 Task: Look for space in Falkenhagener Feld, Germany from 4th June, 2023 to 8th June, 2023 for 2 adults in price range Rs.8000 to Rs.16000. Place can be private room with 1  bedroom having 1 bed and 1 bathroom. Property type can be house, flat, guest house, hotel. Booking option can be shelf check-in. Required host language is English.
Action: Mouse moved to (485, 122)
Screenshot: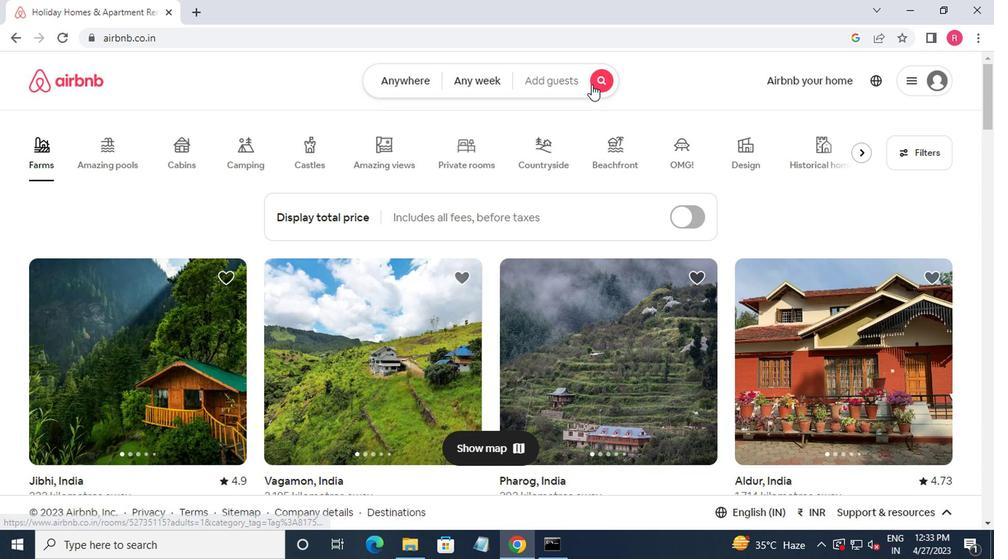 
Action: Mouse pressed left at (485, 122)
Screenshot: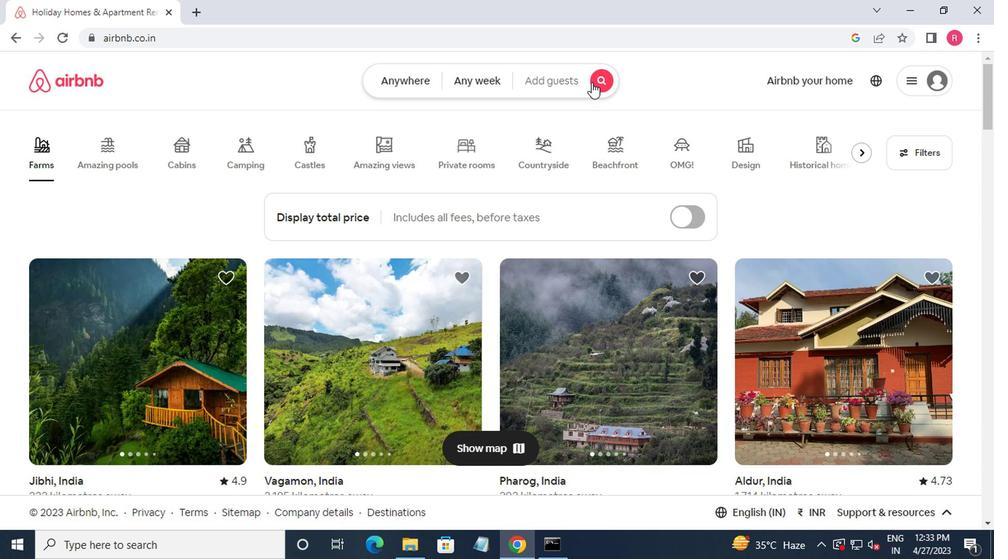 
Action: Key pressed falkenhage
Screenshot: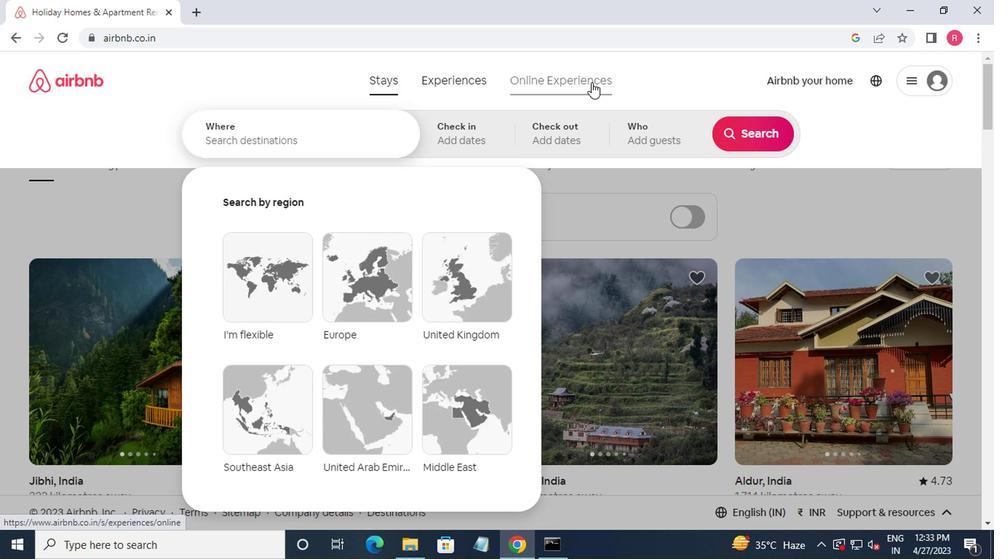 
Action: Mouse moved to (318, 164)
Screenshot: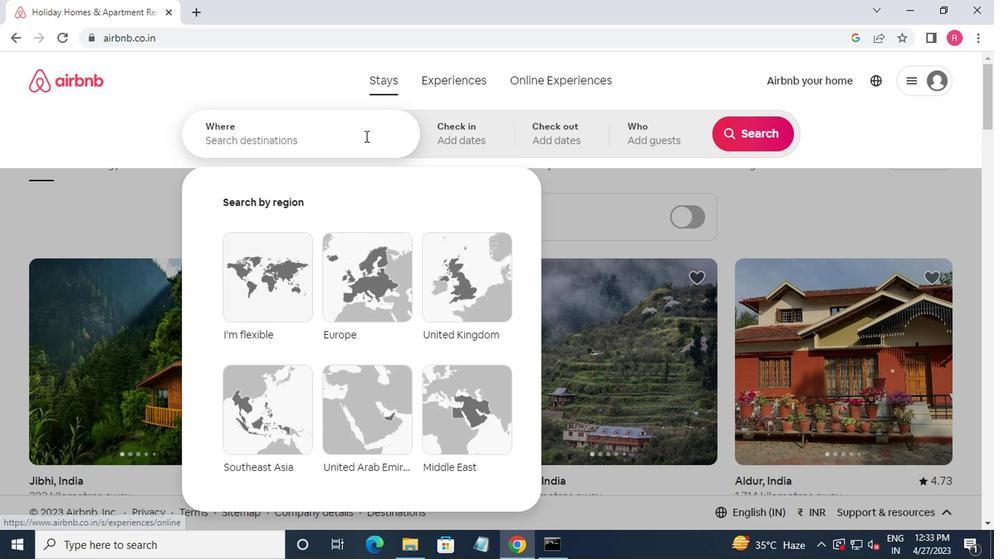 
Action: Mouse pressed left at (318, 164)
Screenshot: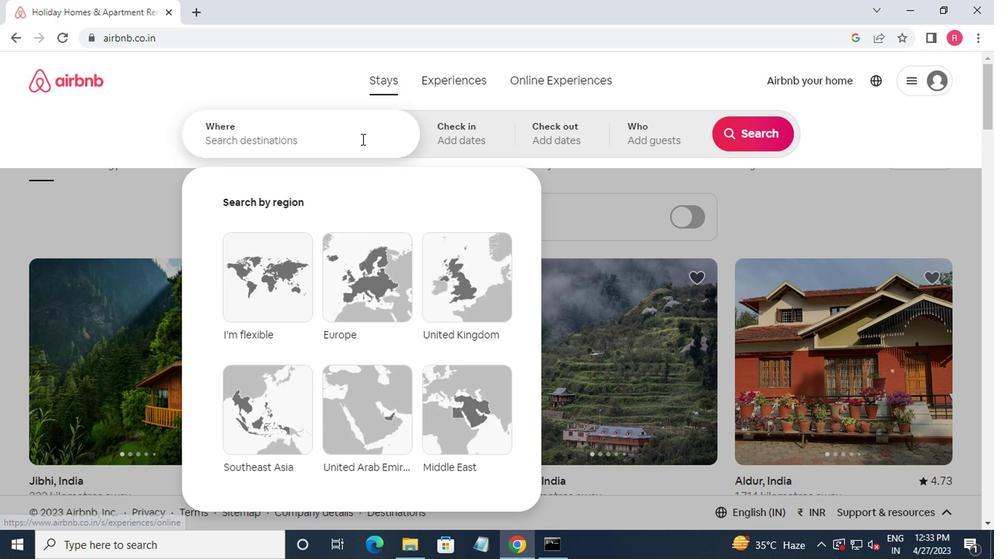 
Action: Mouse moved to (335, 152)
Screenshot: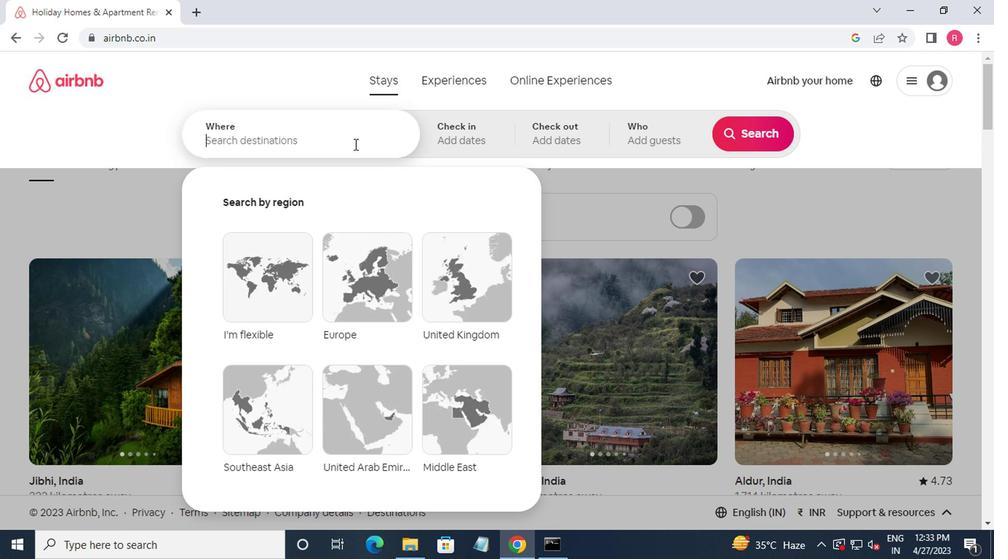 
Action: Key pressed falkenhager<Key.backspace>ner,<Key.backspace><Key.space>frlf<Key.backspace>d<Key.backspace><Key.backspace><Key.backspace>eld,ger,<Key.backspace>mant<Key.backspace>y<Key.enter>
Screenshot: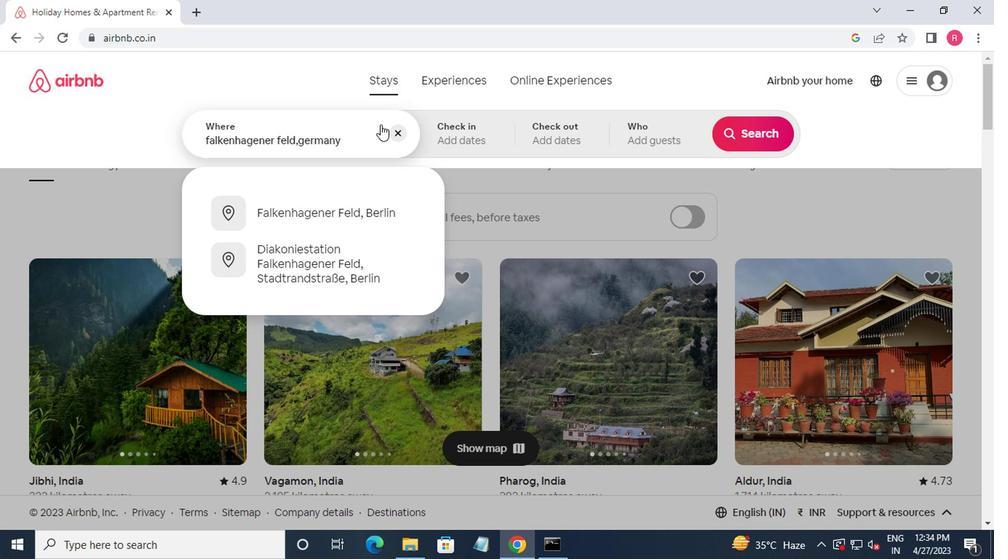 
Action: Mouse moved to (584, 246)
Screenshot: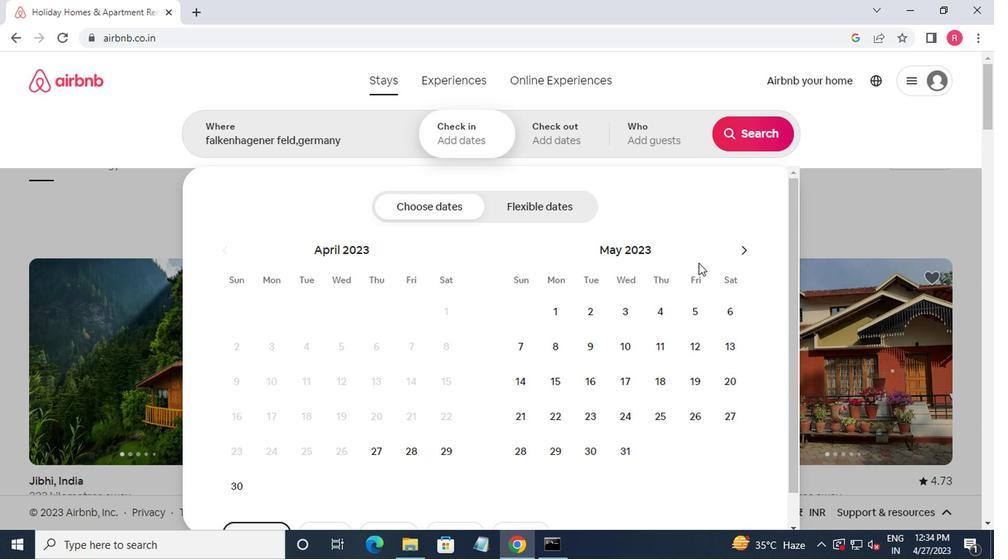 
Action: Mouse pressed left at (584, 246)
Screenshot: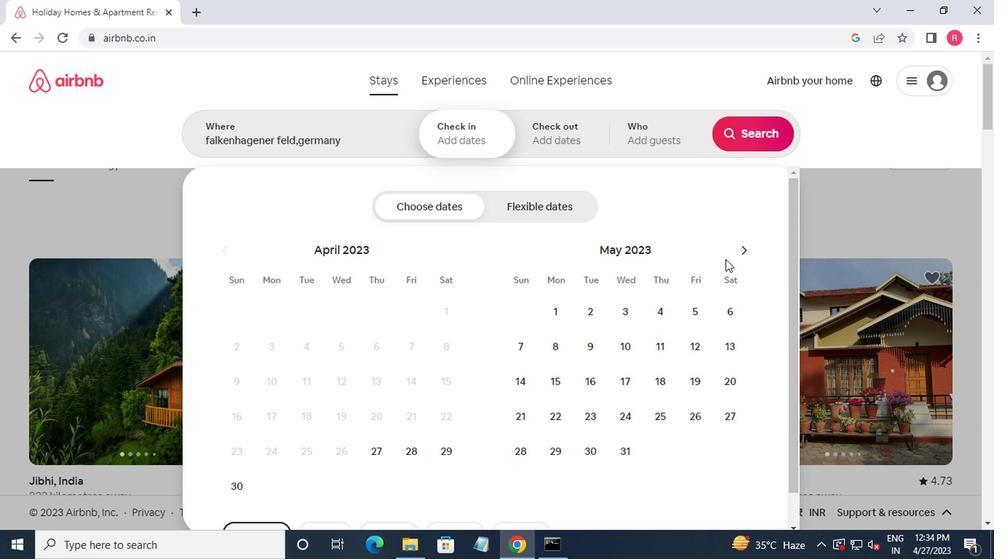 
Action: Mouse moved to (590, 245)
Screenshot: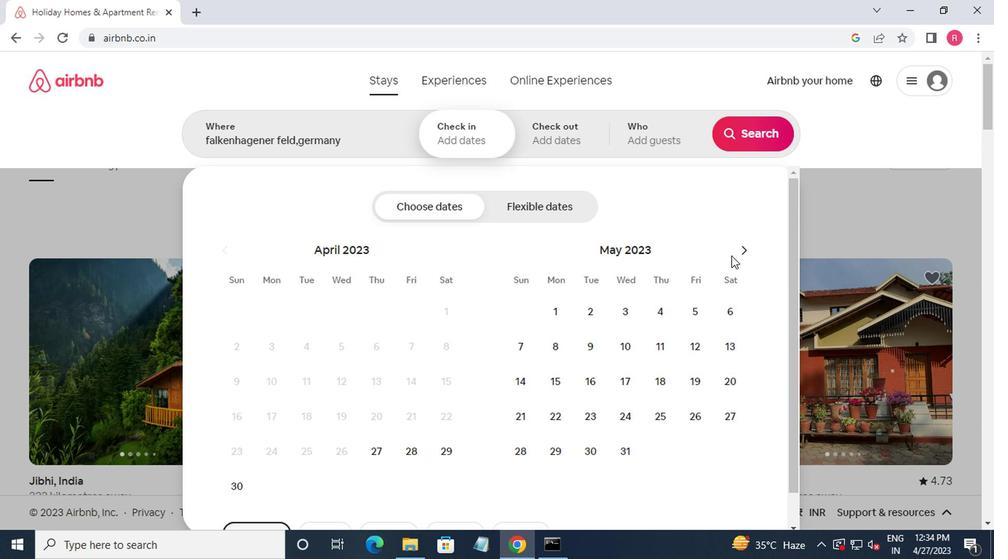 
Action: Mouse pressed left at (590, 245)
Screenshot: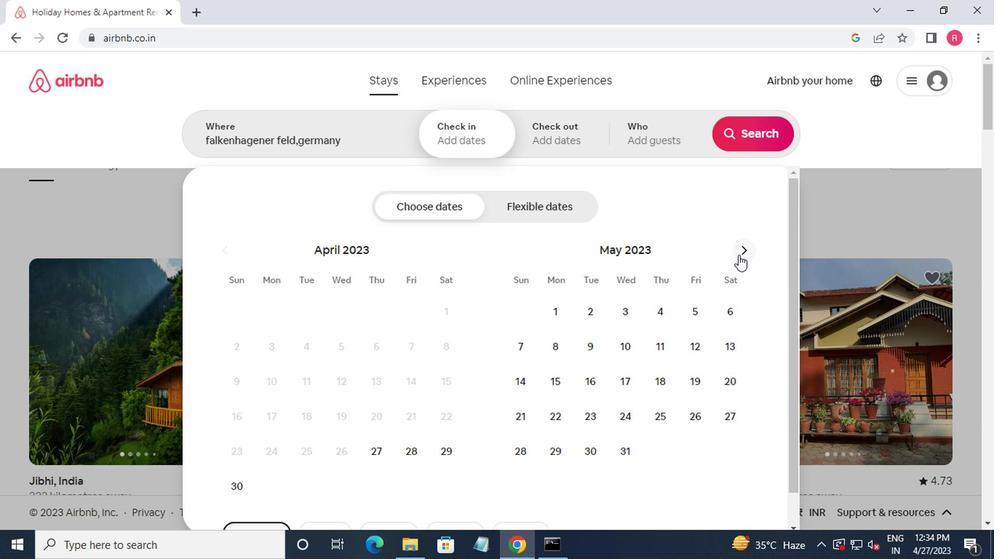 
Action: Mouse moved to (551, 283)
Screenshot: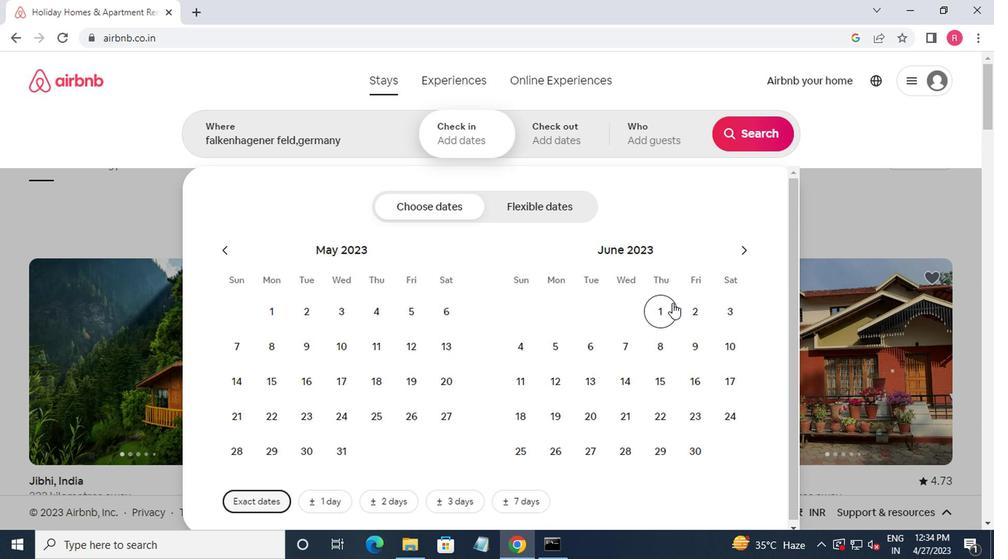 
Action: Mouse pressed left at (551, 283)
Screenshot: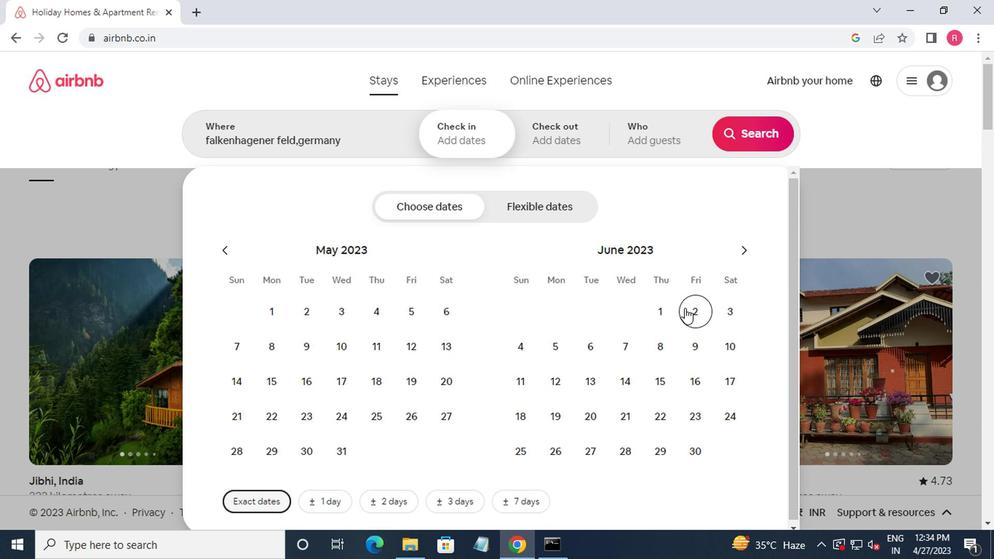 
Action: Mouse moved to (531, 307)
Screenshot: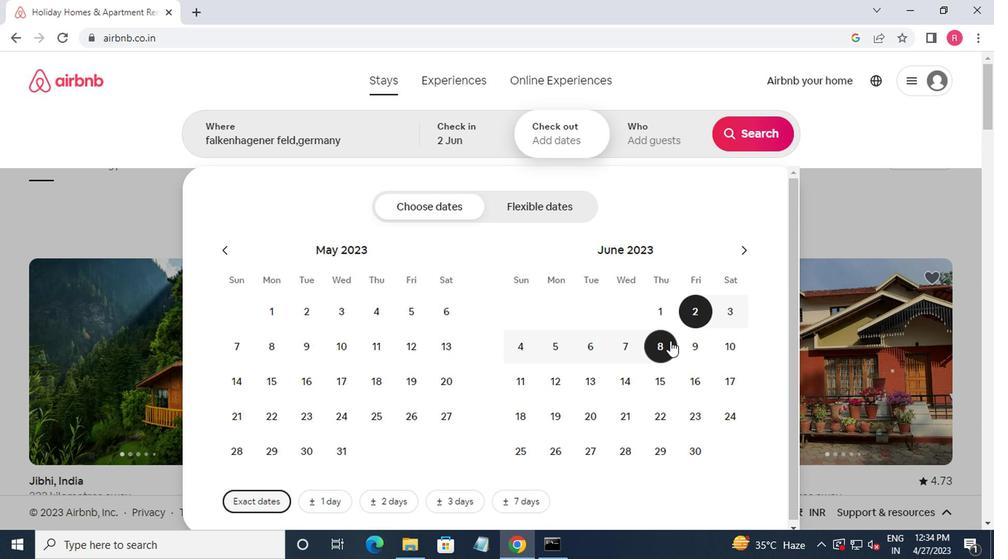 
Action: Mouse pressed left at (531, 307)
Screenshot: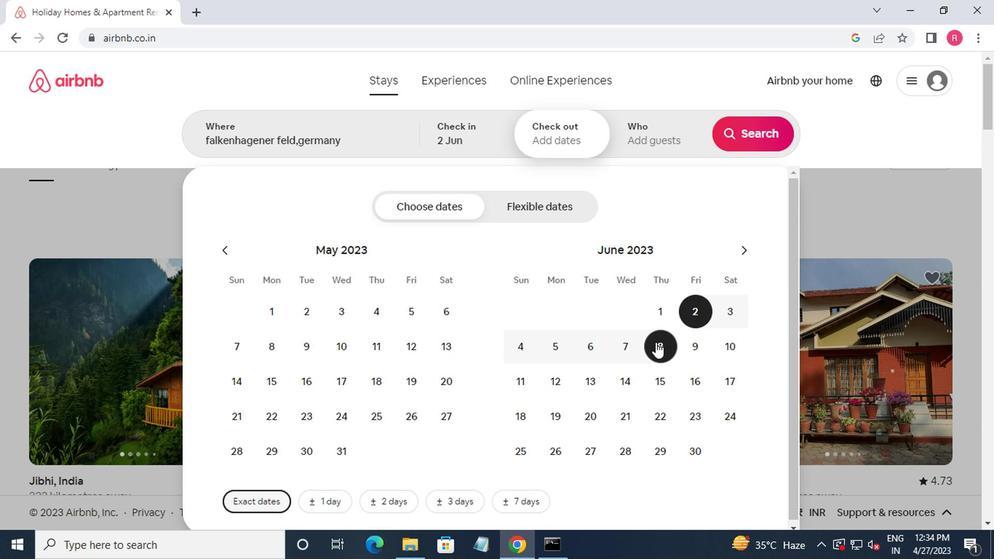 
Action: Mouse moved to (524, 167)
Screenshot: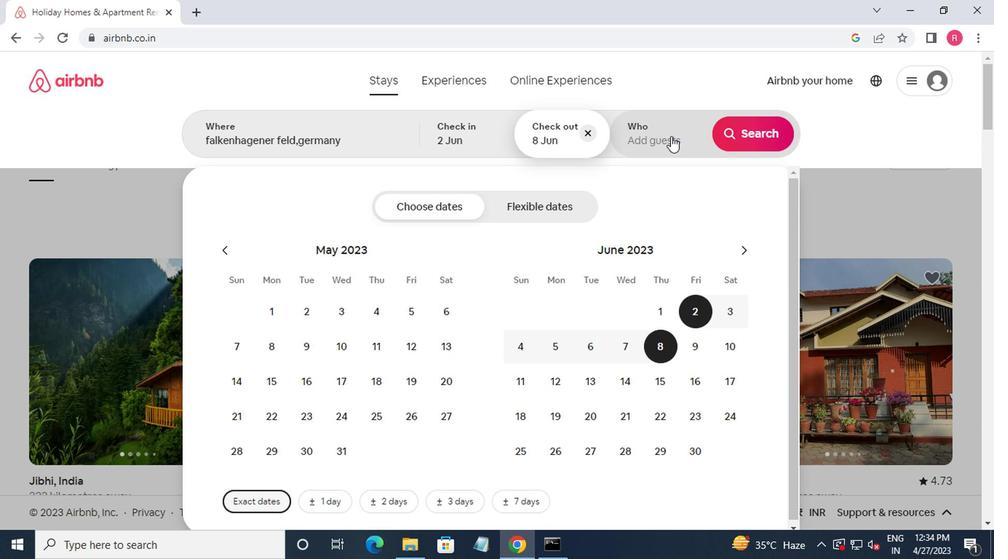
Action: Mouse pressed left at (524, 167)
Screenshot: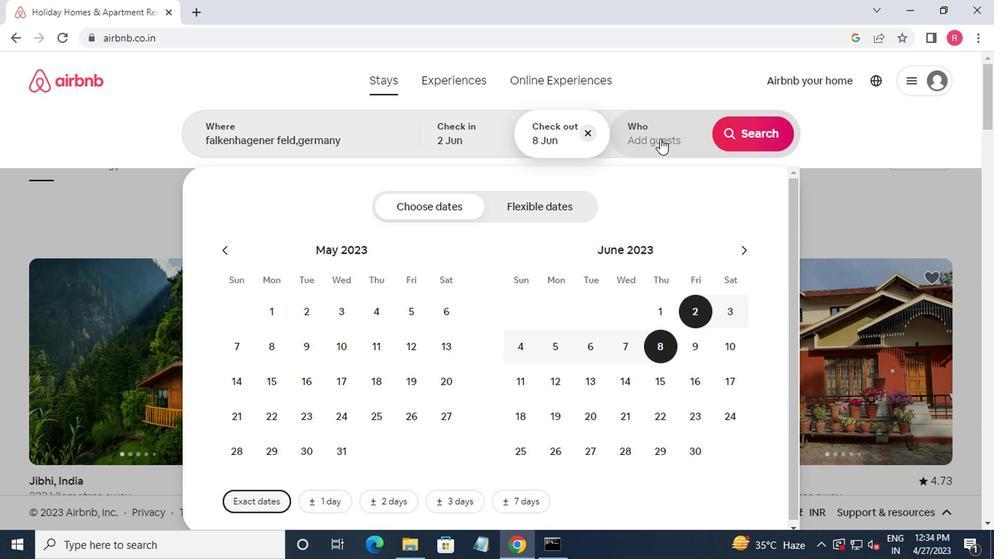 
Action: Mouse moved to (596, 216)
Screenshot: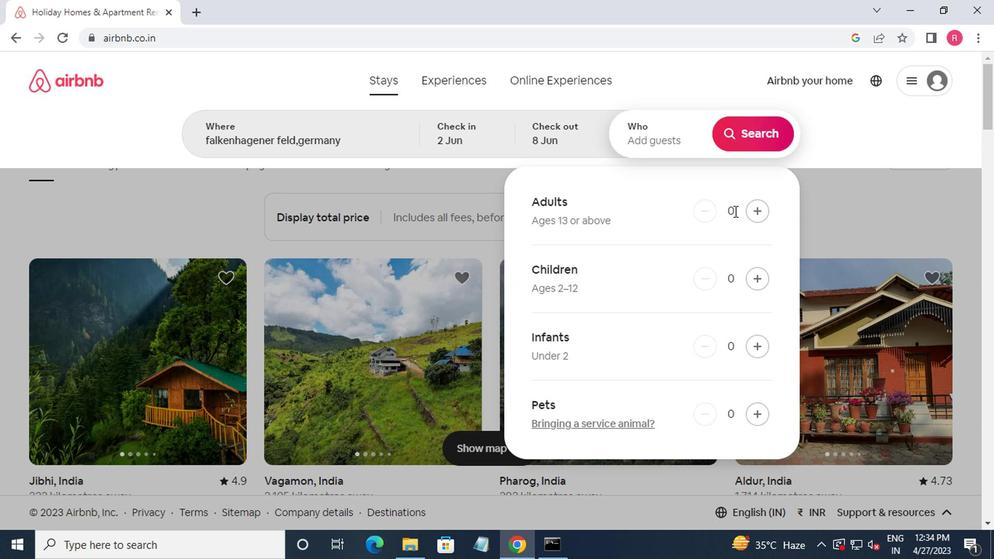 
Action: Mouse pressed left at (596, 216)
Screenshot: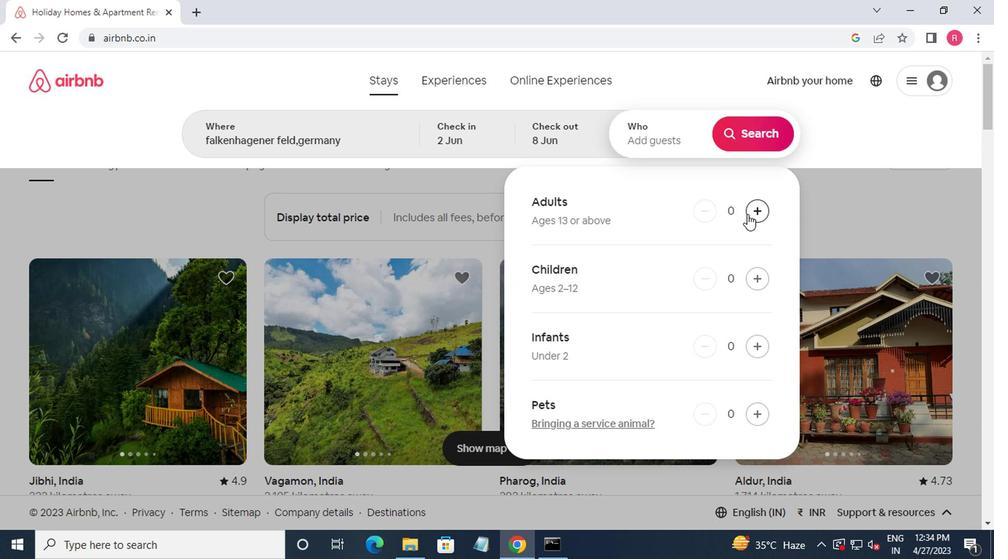 
Action: Mouse pressed left at (596, 216)
Screenshot: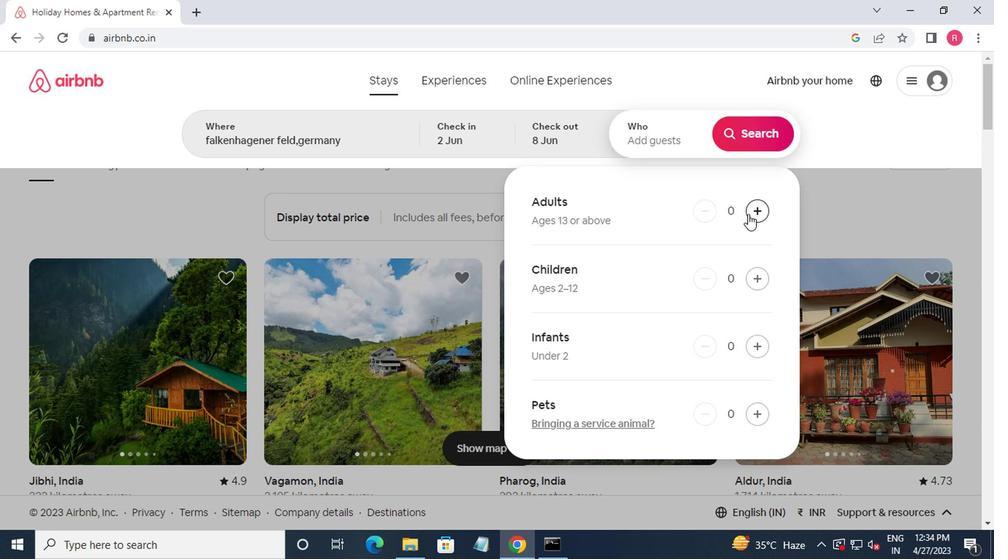 
Action: Mouse moved to (592, 161)
Screenshot: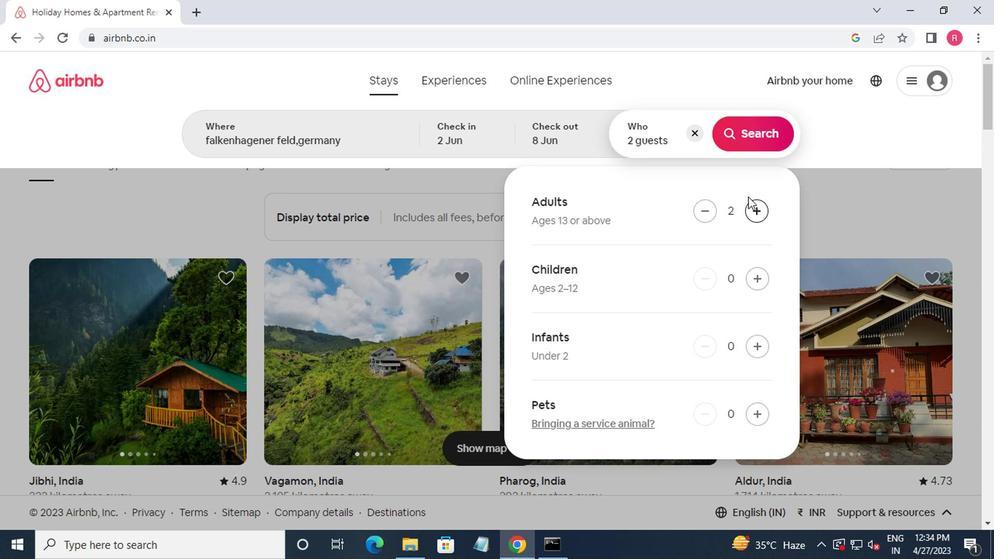 
Action: Mouse pressed left at (592, 161)
Screenshot: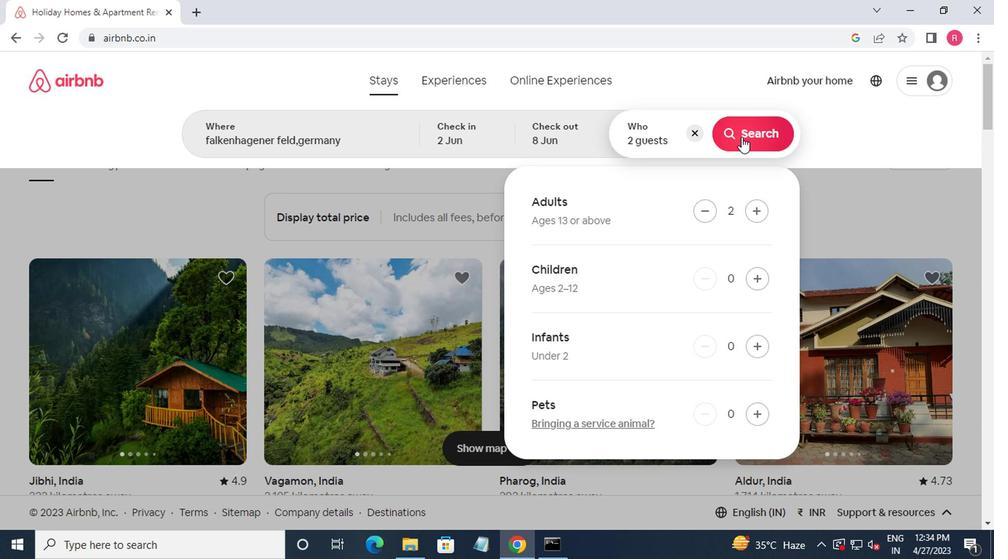 
Action: Mouse moved to (729, 162)
Screenshot: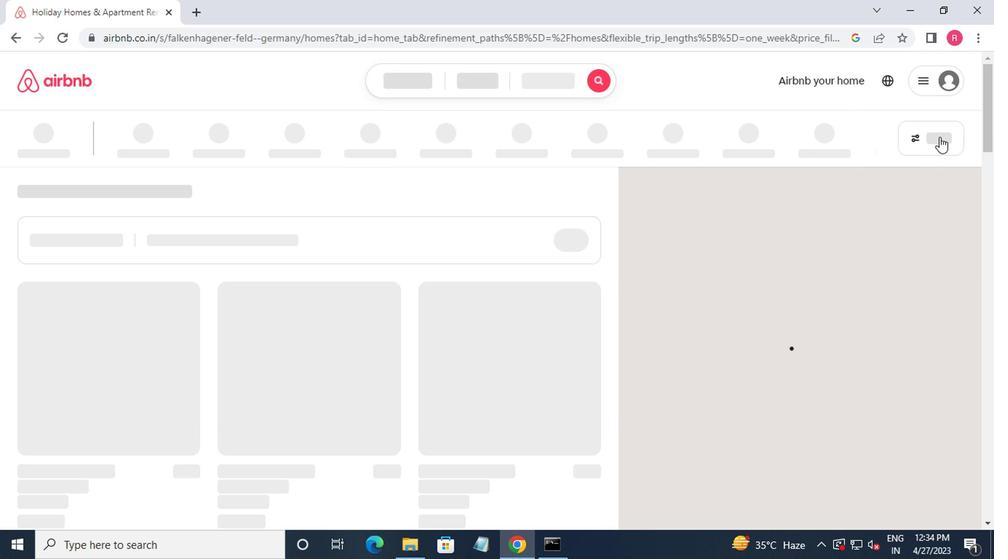 
Action: Mouse pressed left at (729, 162)
Screenshot: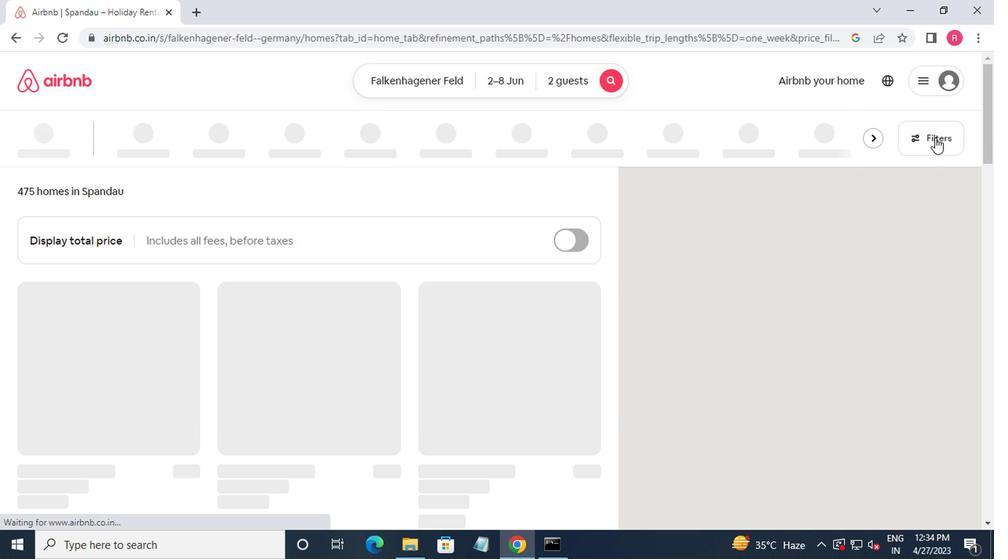 
Action: Mouse moved to (304, 299)
Screenshot: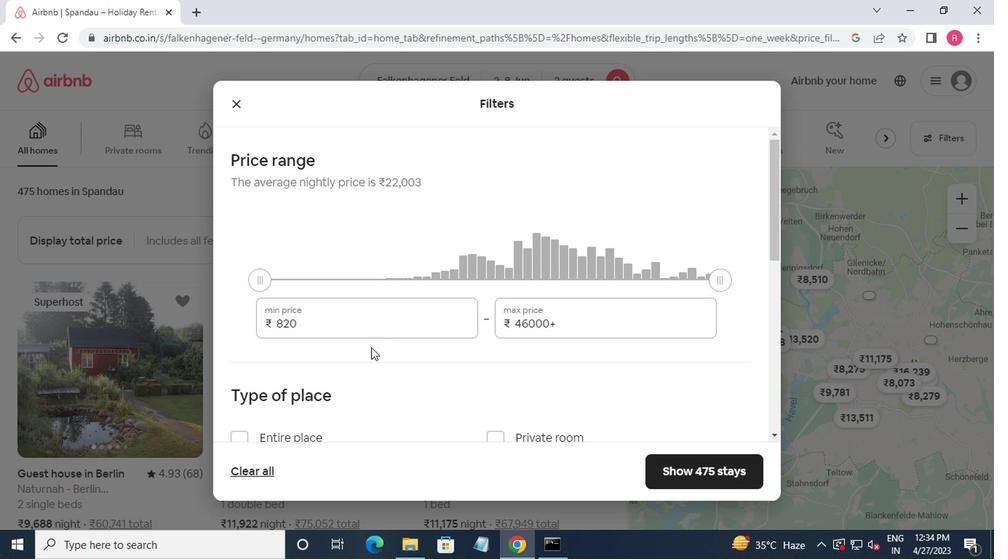 
Action: Mouse pressed left at (304, 299)
Screenshot: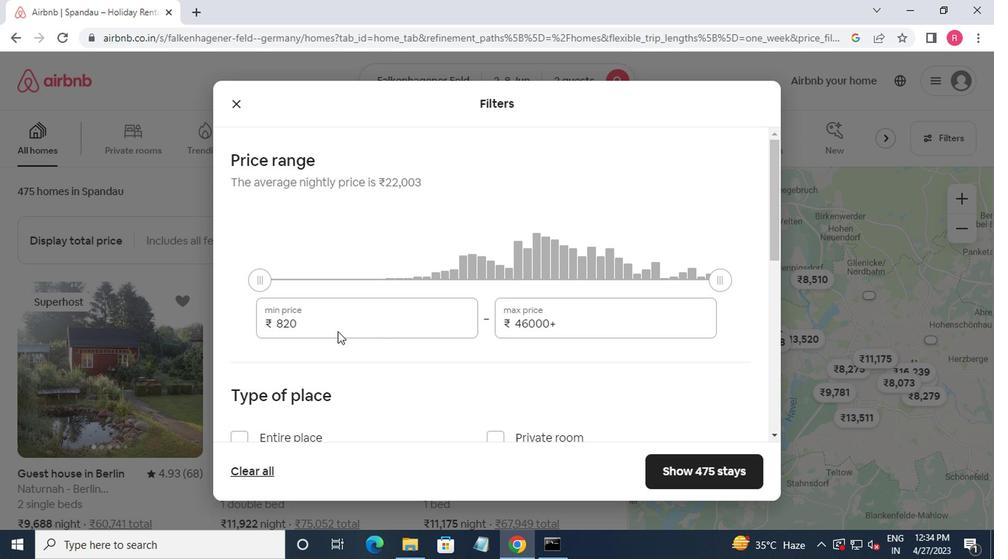 
Action: Mouse moved to (368, 260)
Screenshot: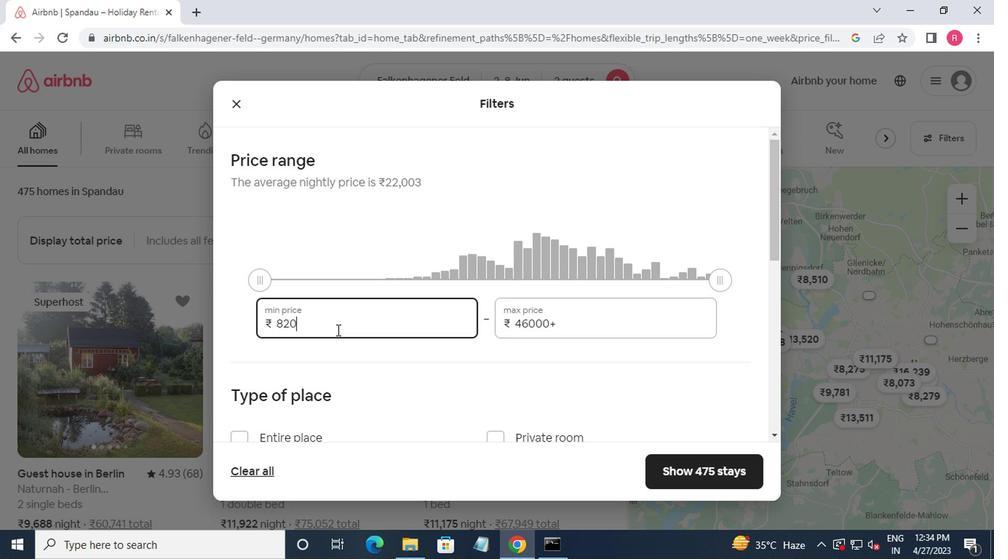 
Action: Key pressed <Key.backspace><Key.backspace>000<Key.tab>16000
Screenshot: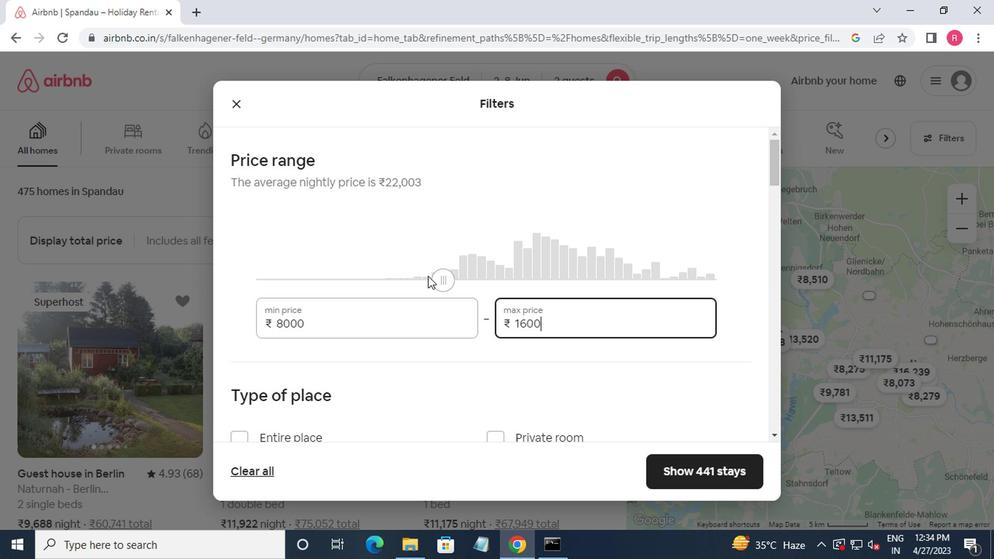 
Action: Mouse moved to (166, 97)
Screenshot: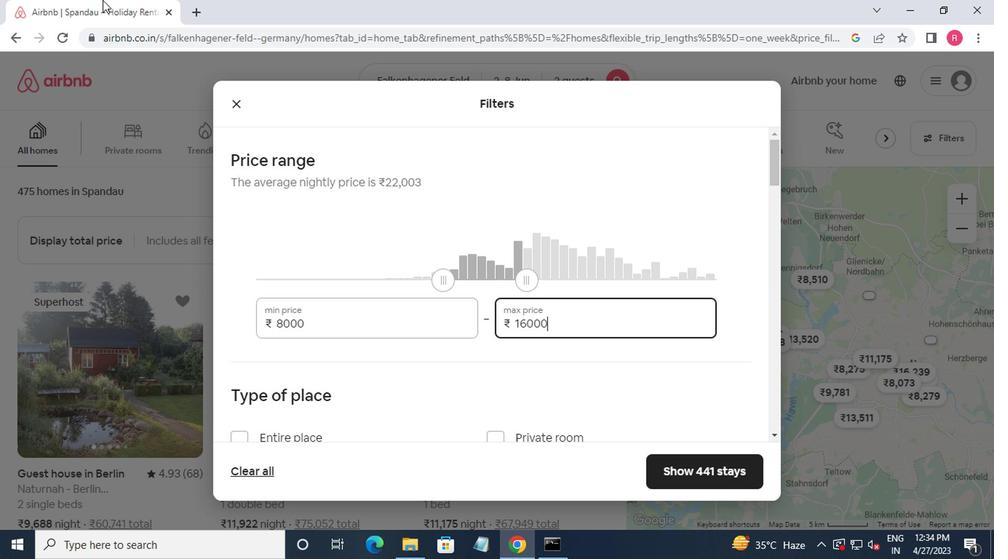 
Action: Mouse scrolled (166, 96) with delta (0, 0)
Screenshot: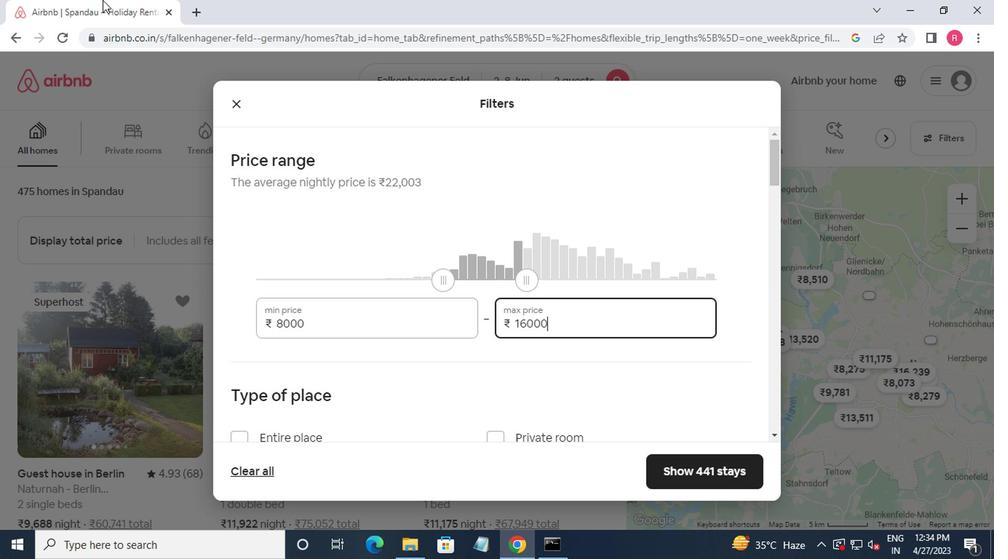 
Action: Mouse moved to (280, 244)
Screenshot: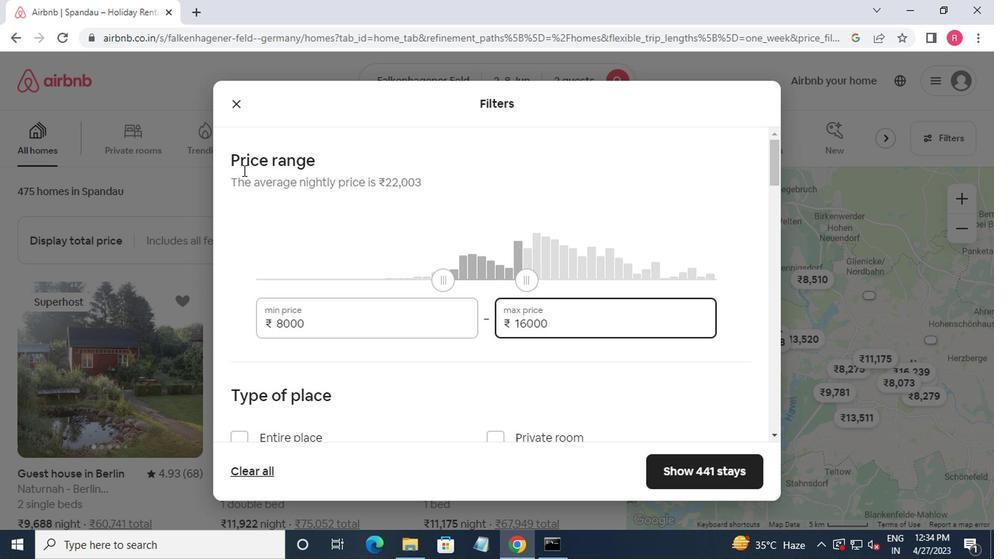 
Action: Mouse scrolled (280, 243) with delta (0, 0)
Screenshot: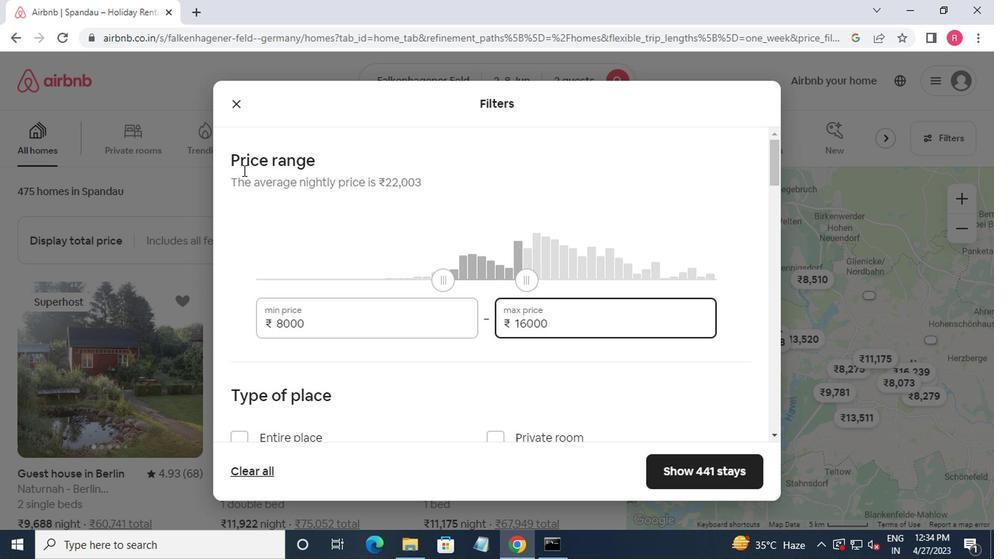 
Action: Mouse moved to (282, 245)
Screenshot: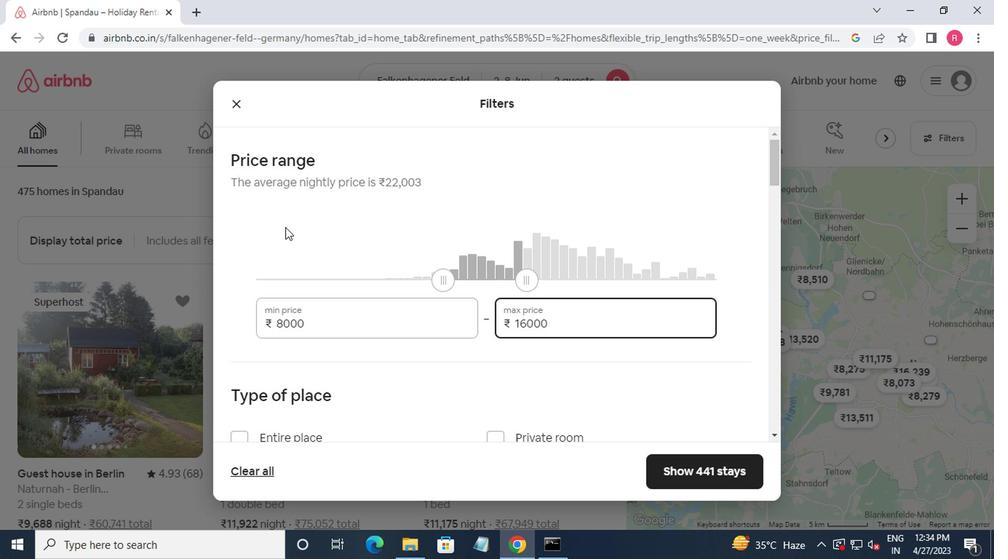 
Action: Mouse scrolled (282, 244) with delta (0, 0)
Screenshot: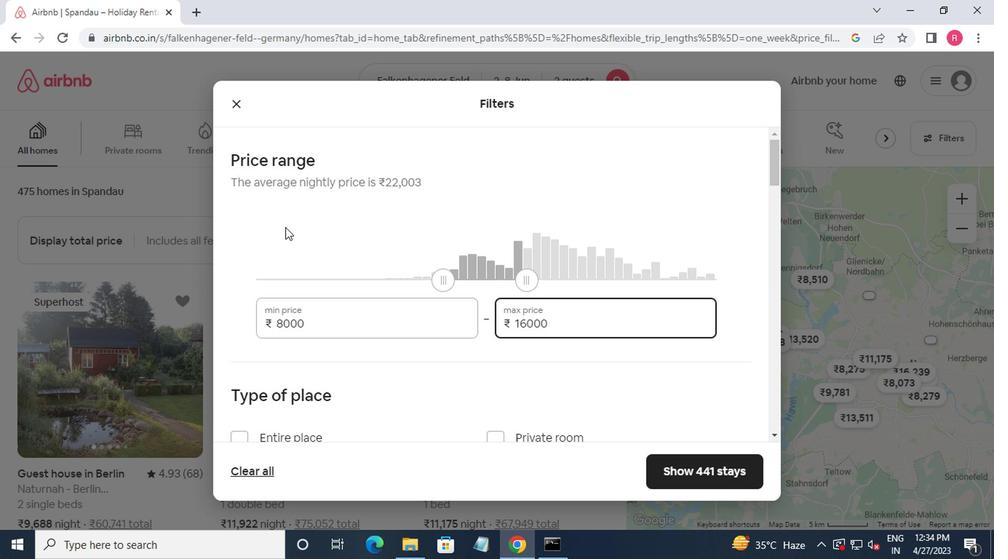
Action: Mouse scrolled (282, 244) with delta (0, 0)
Screenshot: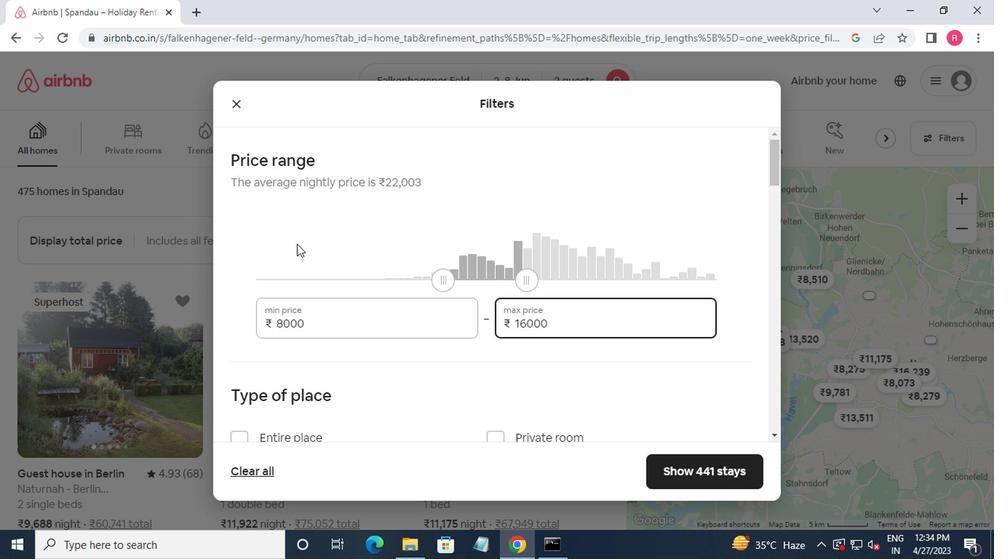 
Action: Mouse moved to (416, 225)
Screenshot: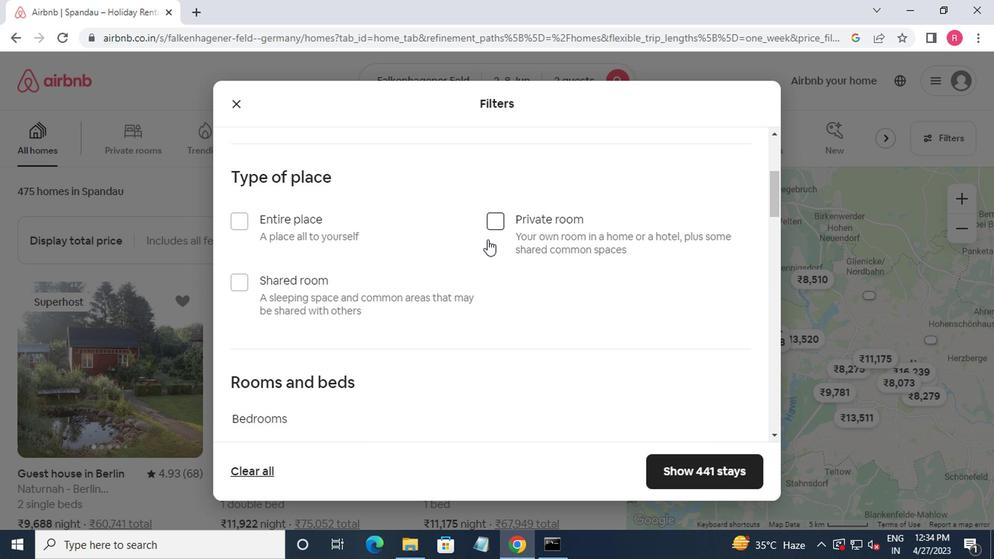 
Action: Mouse pressed left at (416, 225)
Screenshot: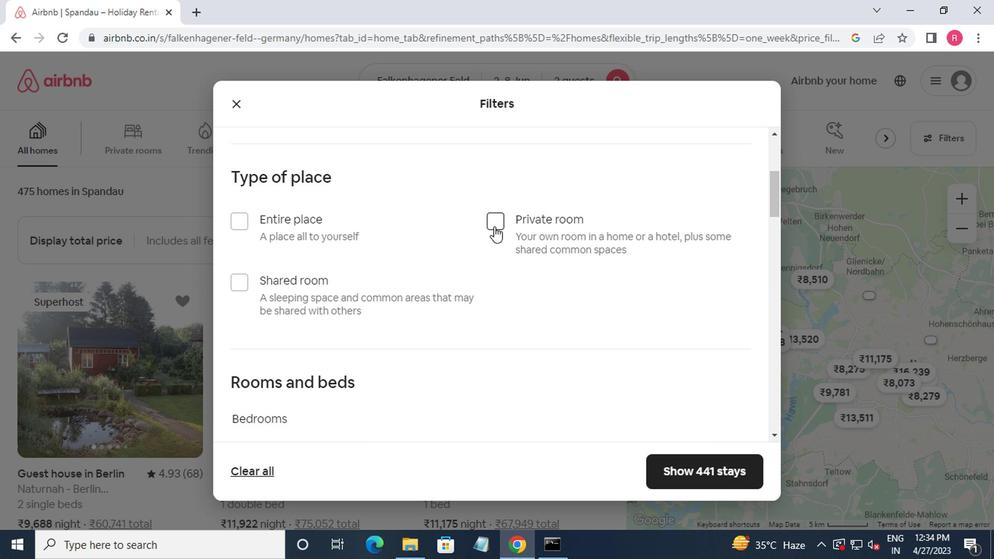 
Action: Mouse moved to (412, 226)
Screenshot: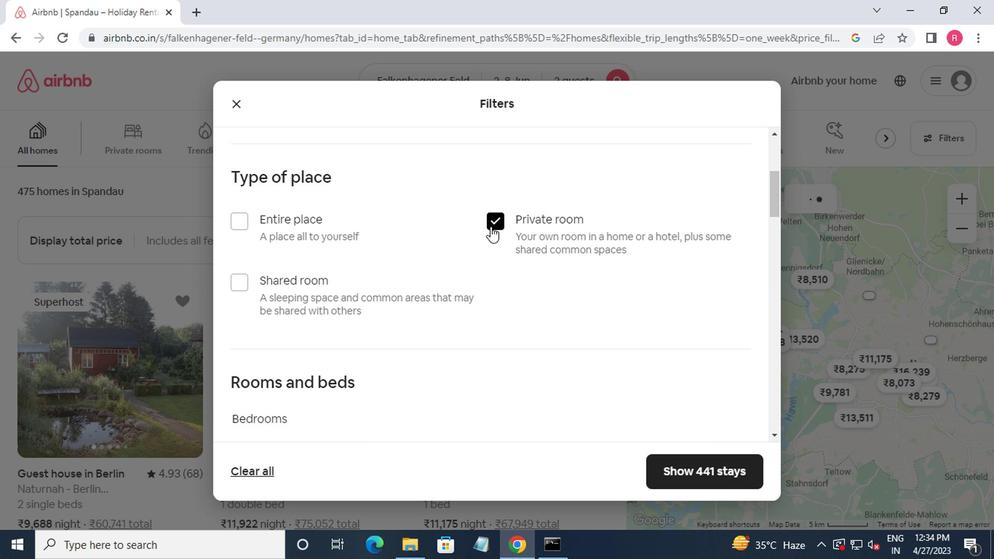 
Action: Mouse scrolled (412, 225) with delta (0, 0)
Screenshot: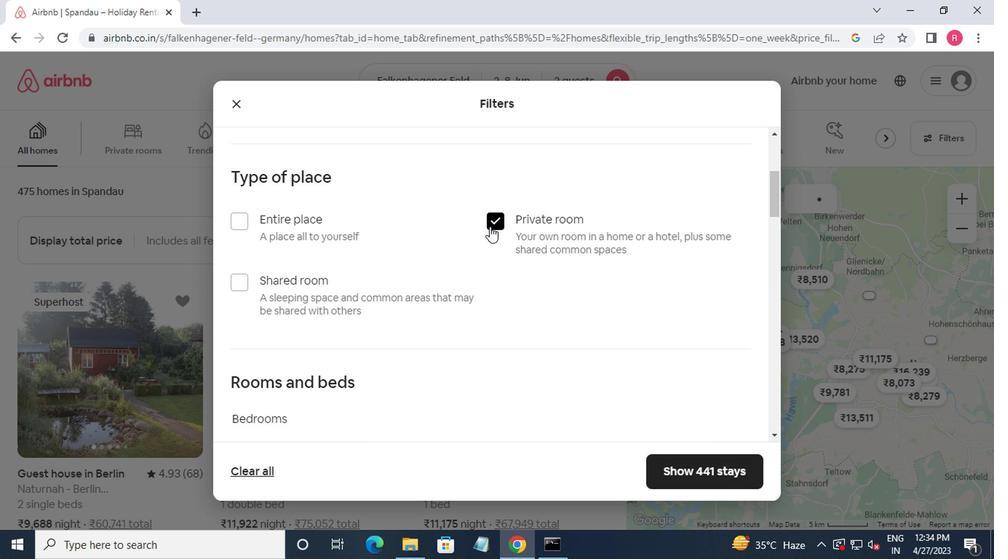 
Action: Mouse moved to (300, 336)
Screenshot: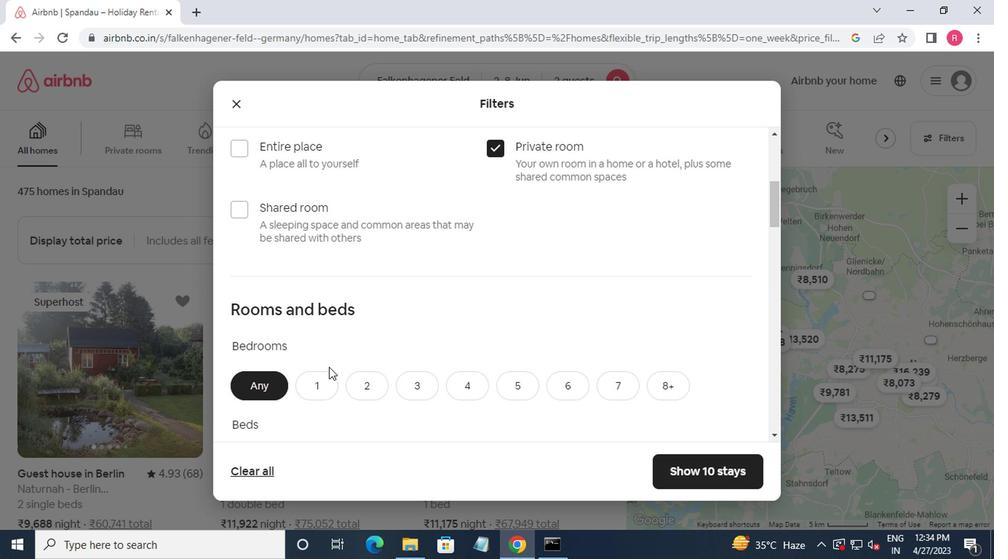 
Action: Mouse pressed left at (300, 336)
Screenshot: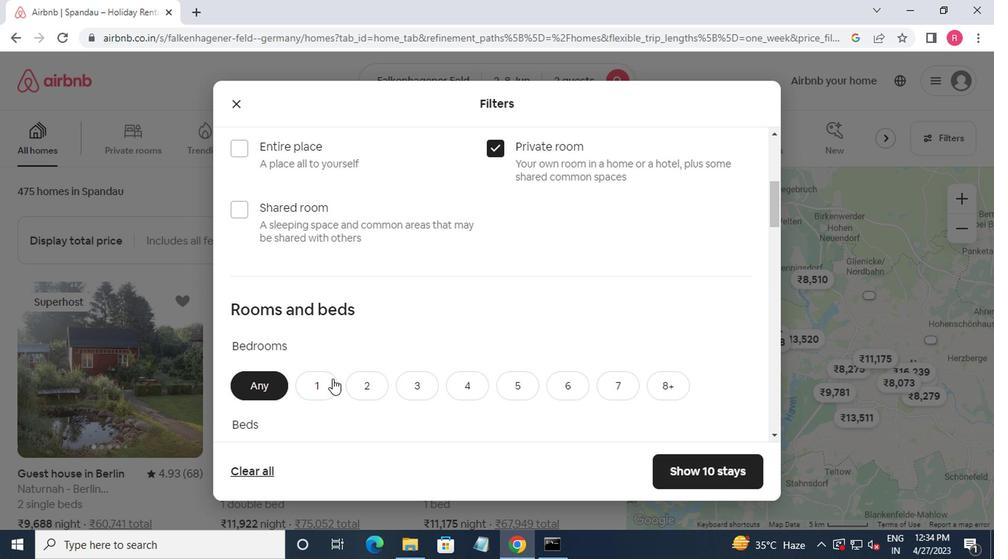 
Action: Mouse moved to (332, 308)
Screenshot: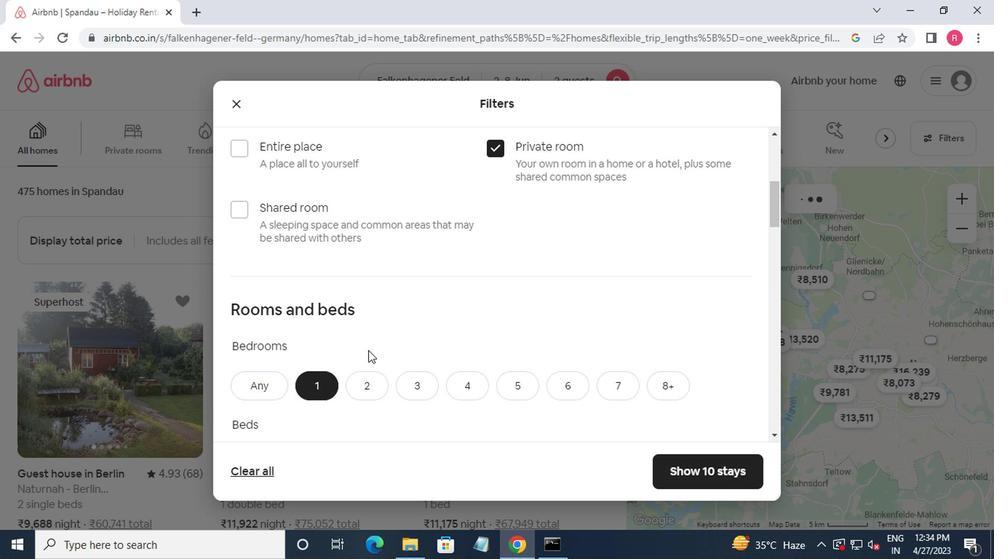 
Action: Mouse scrolled (332, 307) with delta (0, 0)
Screenshot: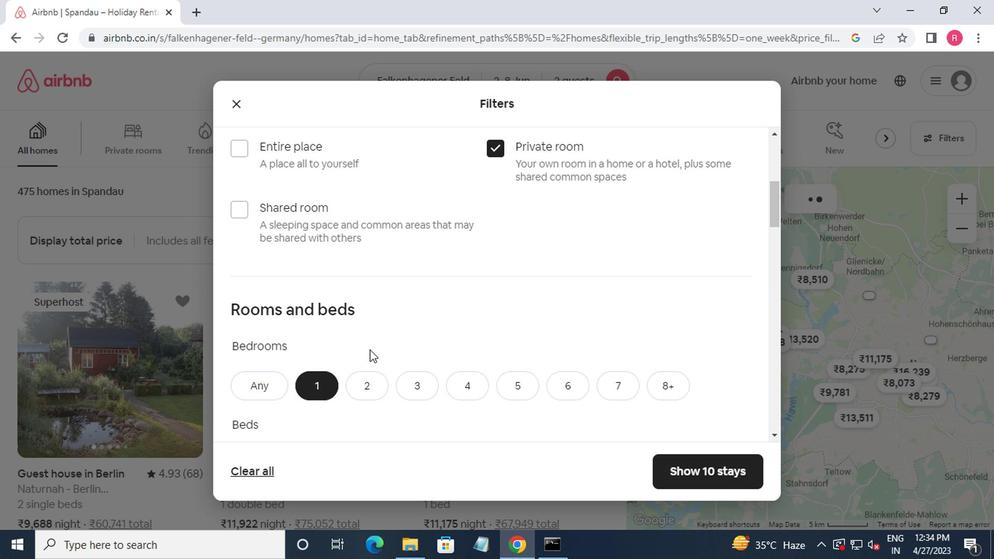 
Action: Mouse moved to (332, 308)
Screenshot: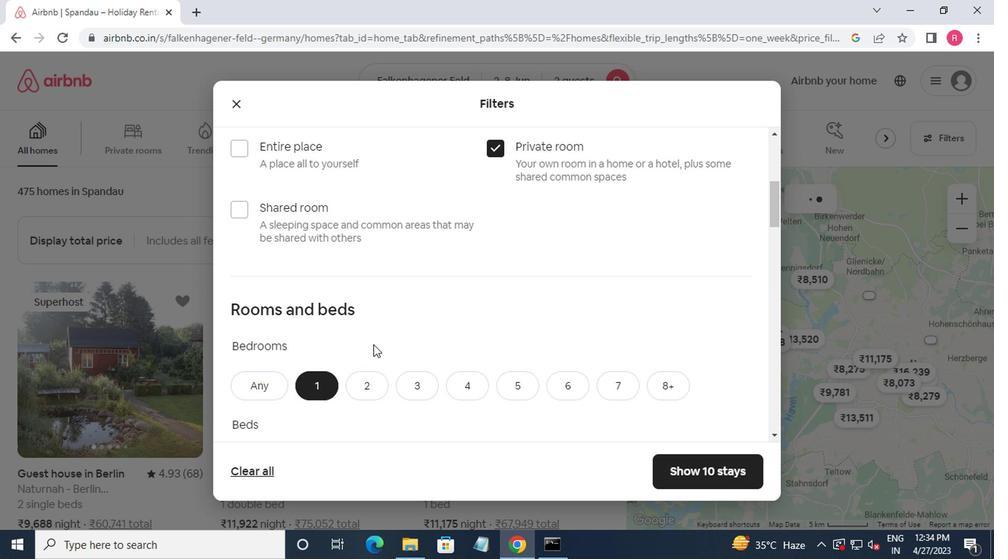 
Action: Mouse scrolled (332, 307) with delta (0, 0)
Screenshot: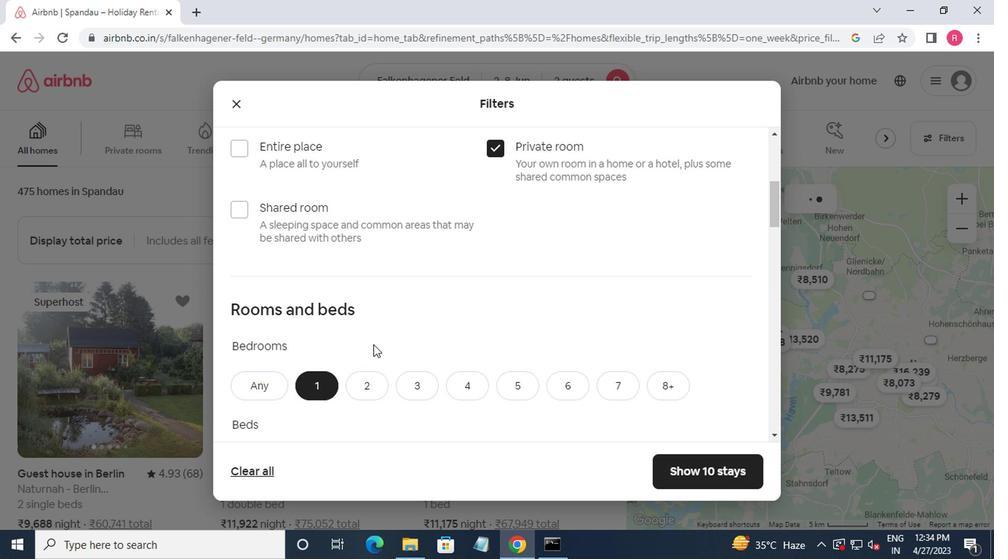 
Action: Mouse moved to (333, 309)
Screenshot: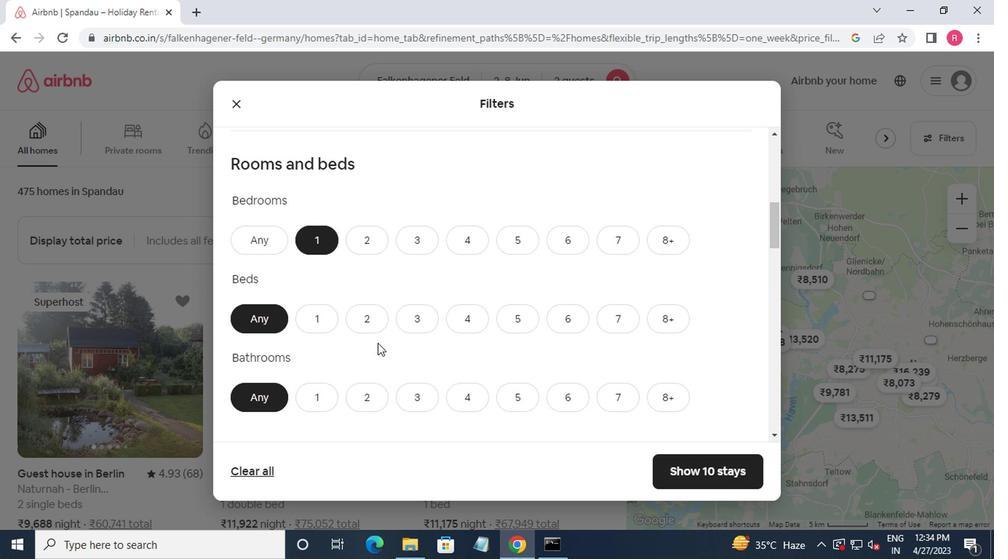 
Action: Mouse scrolled (333, 308) with delta (0, 0)
Screenshot: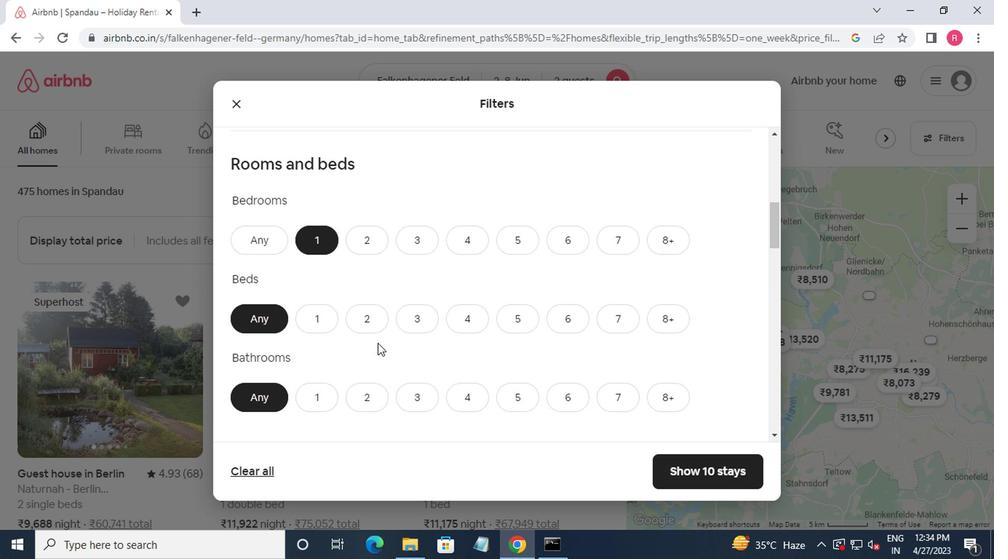 
Action: Mouse moved to (290, 236)
Screenshot: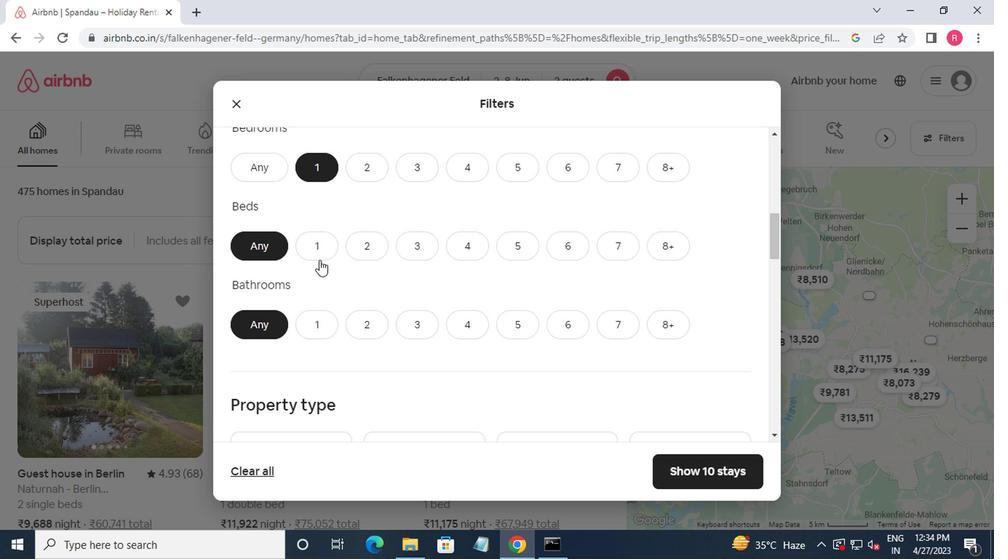 
Action: Mouse pressed left at (290, 236)
Screenshot: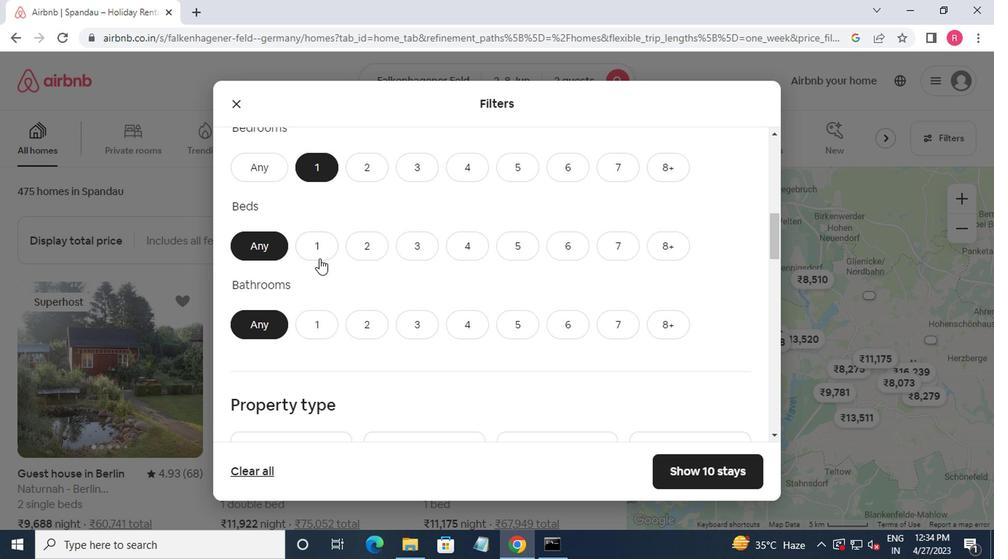 
Action: Mouse moved to (290, 300)
Screenshot: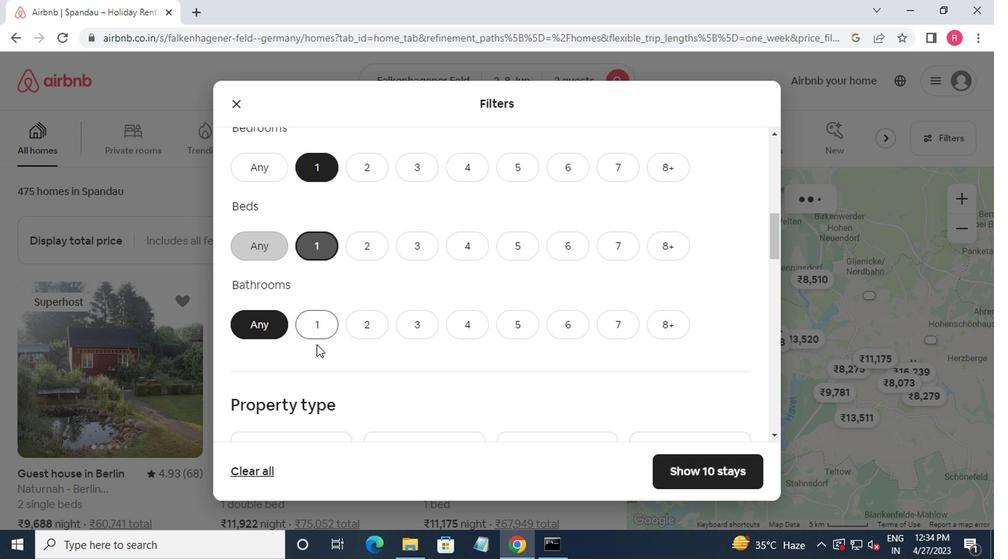 
Action: Mouse pressed left at (290, 300)
Screenshot: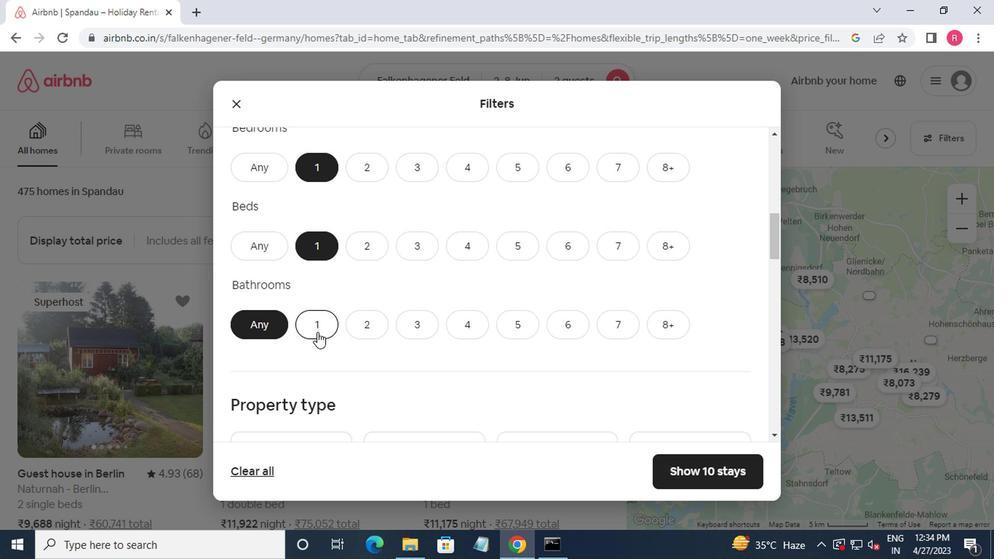
Action: Mouse moved to (294, 298)
Screenshot: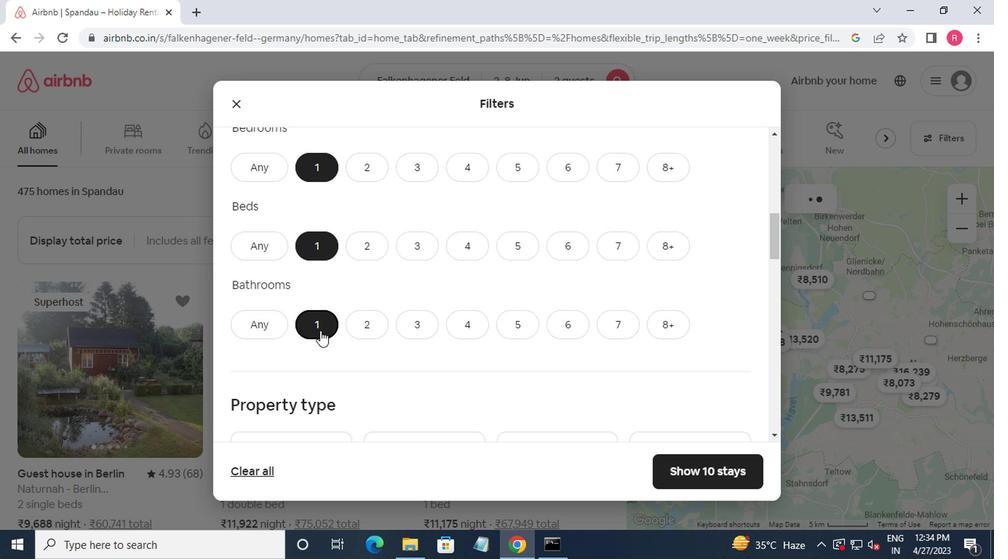 
Action: Mouse scrolled (294, 297) with delta (0, 0)
Screenshot: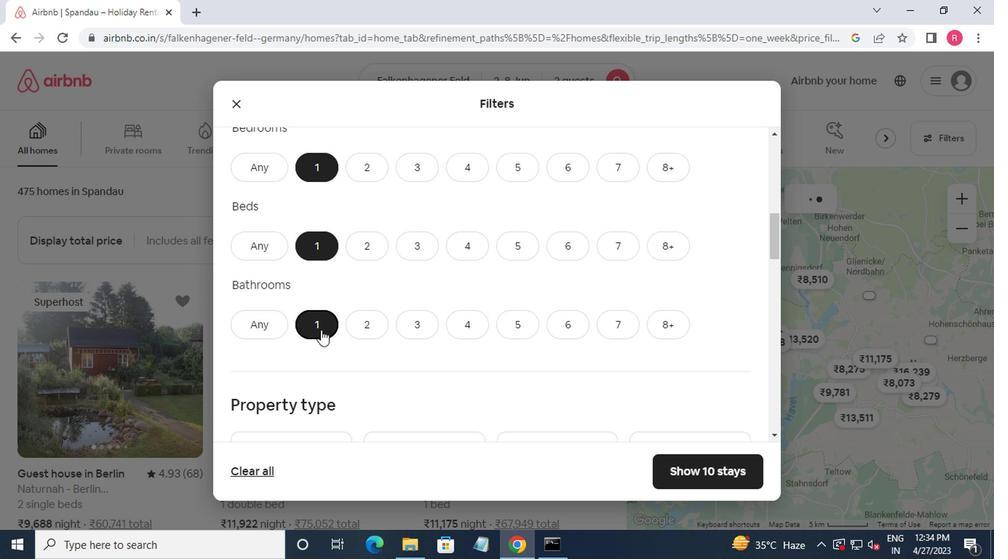 
Action: Mouse moved to (295, 298)
Screenshot: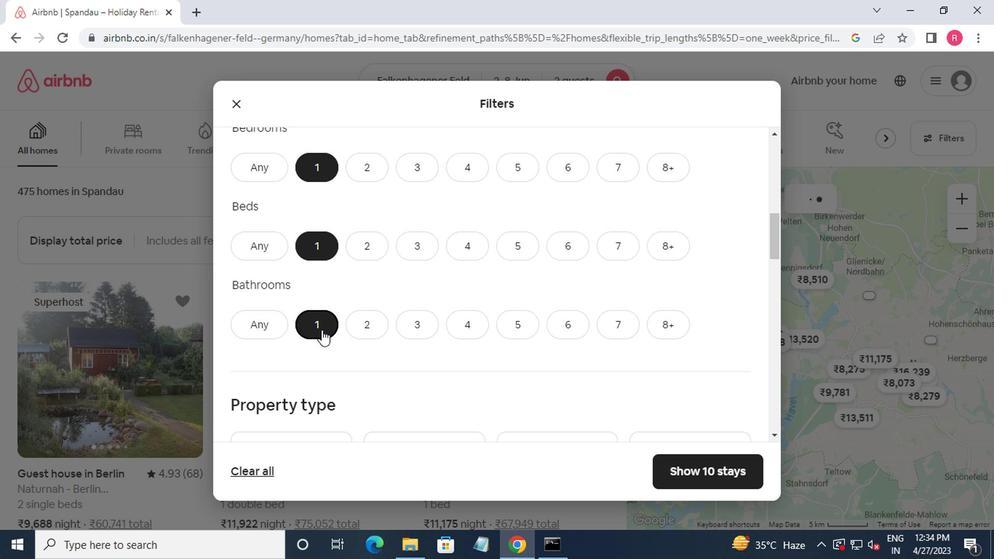 
Action: Mouse scrolled (295, 297) with delta (0, 0)
Screenshot: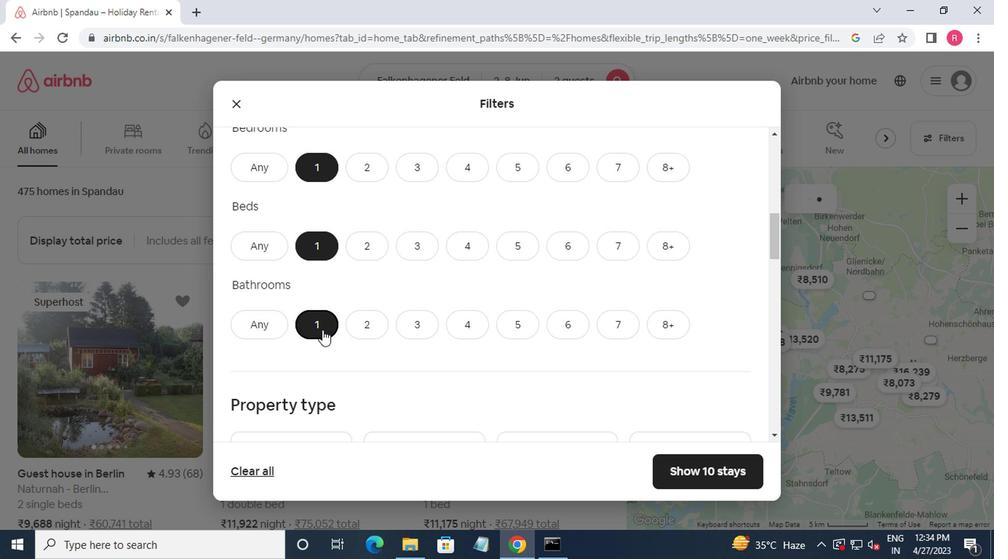 
Action: Mouse moved to (295, 298)
Screenshot: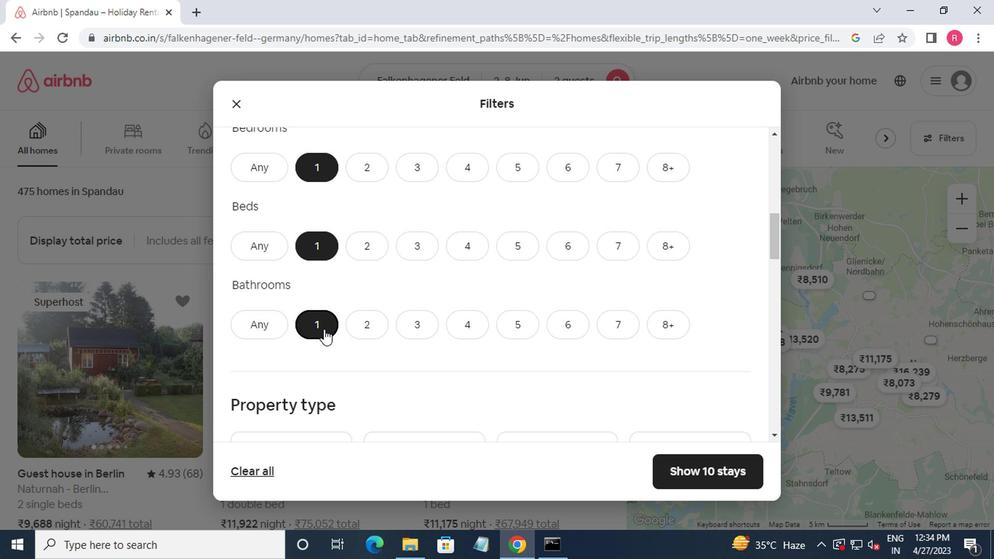 
Action: Mouse scrolled (295, 297) with delta (0, 0)
Screenshot: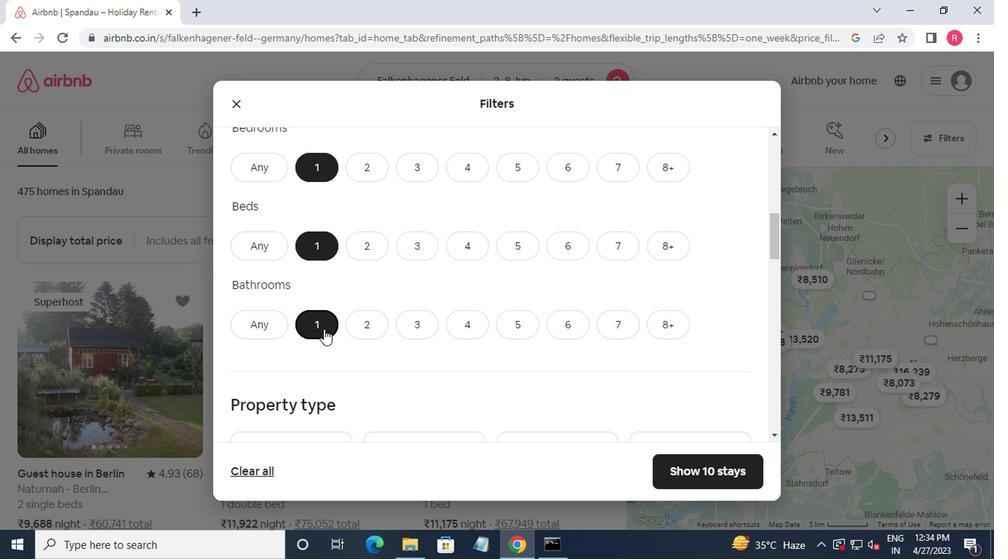 
Action: Mouse moved to (293, 275)
Screenshot: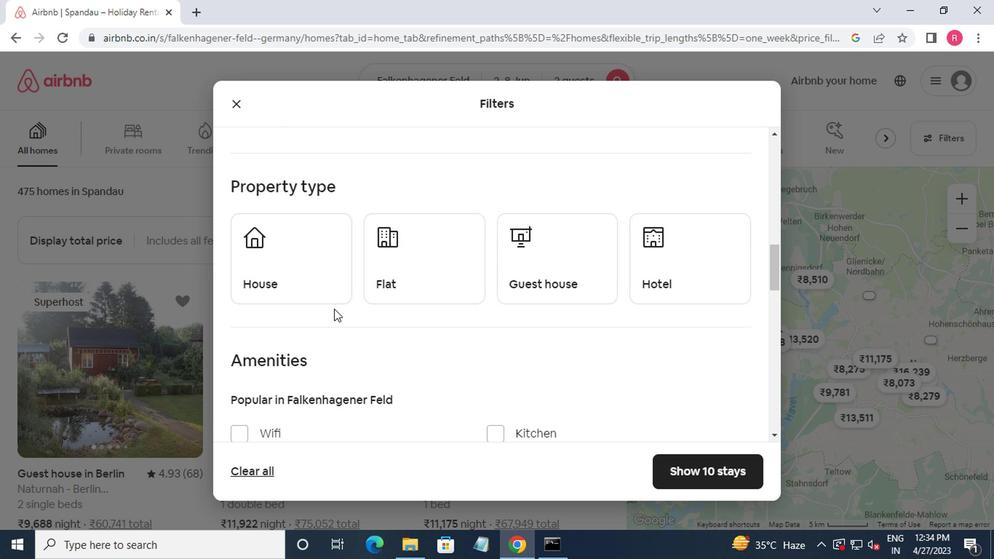 
Action: Mouse pressed left at (293, 275)
Screenshot: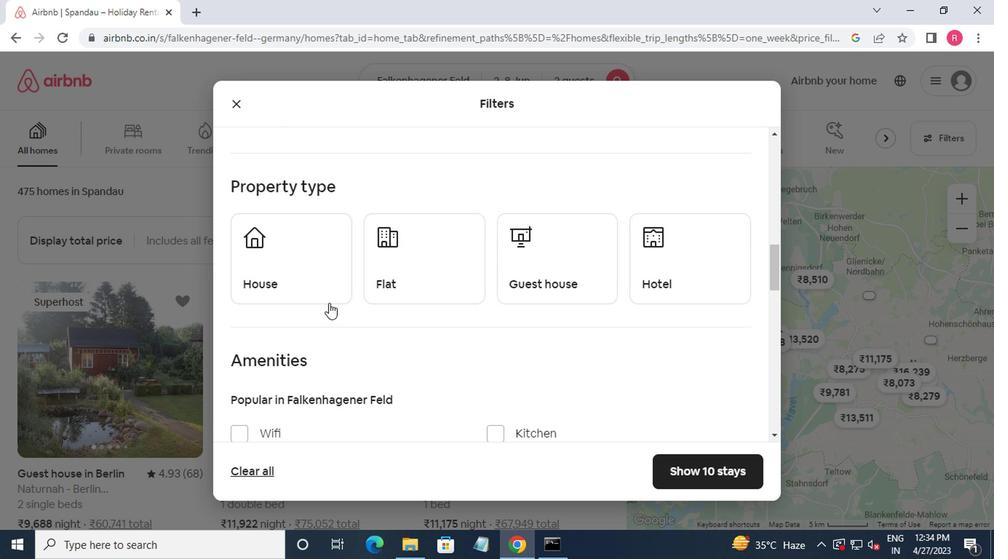 
Action: Mouse moved to (327, 266)
Screenshot: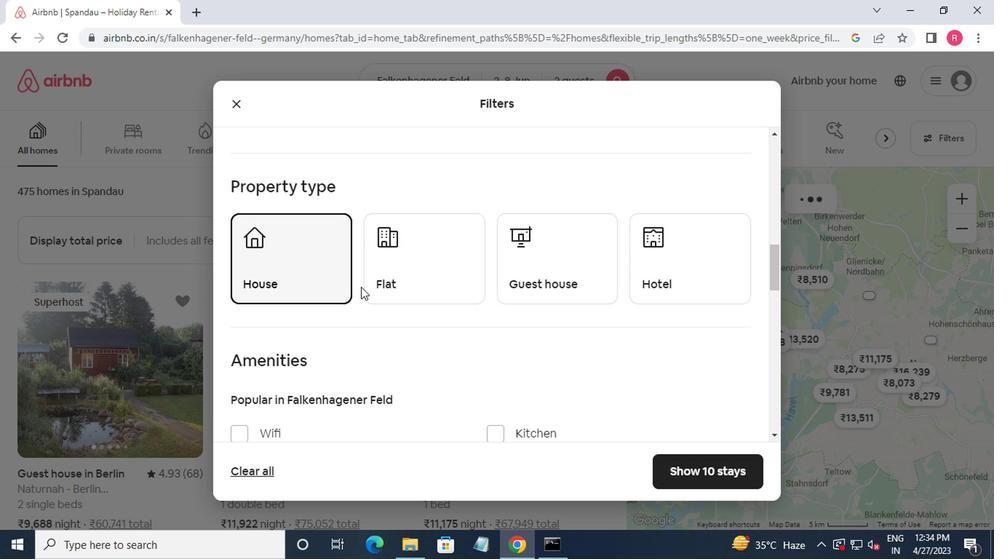 
Action: Mouse pressed left at (327, 266)
Screenshot: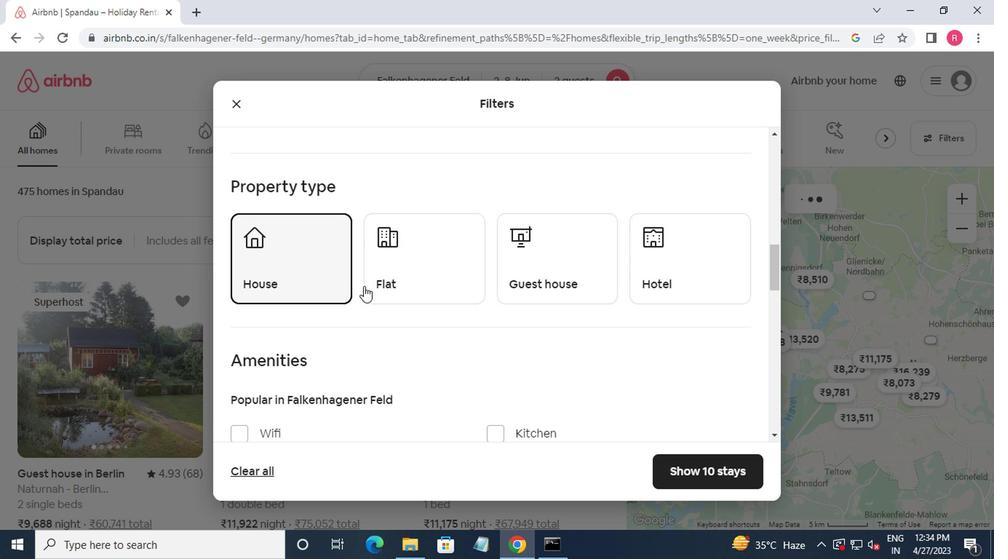 
Action: Mouse moved to (439, 256)
Screenshot: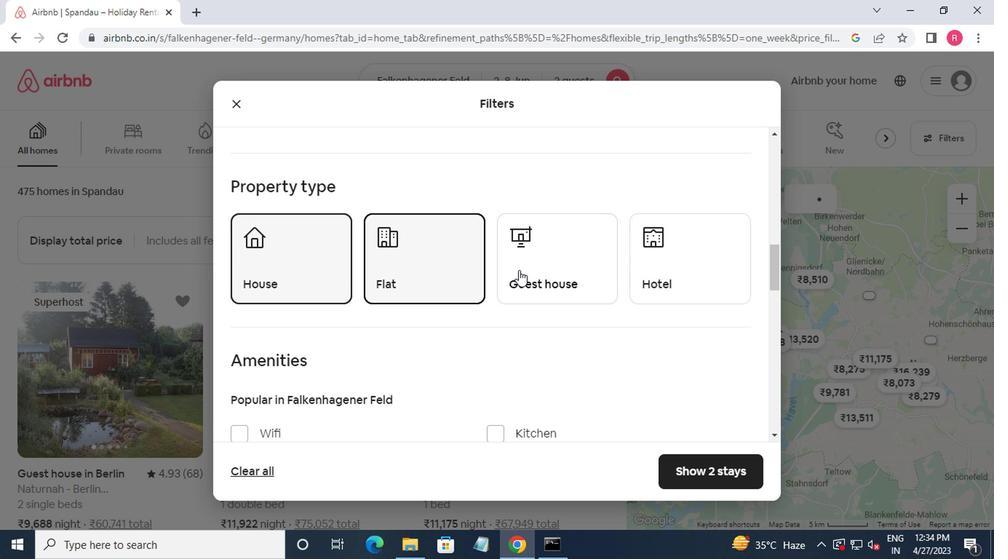 
Action: Mouse pressed left at (439, 256)
Screenshot: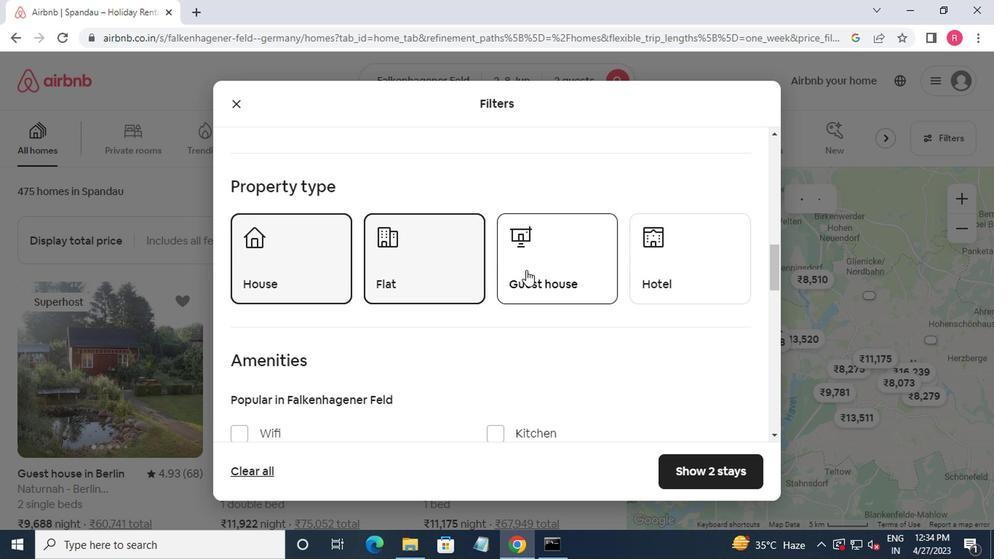 
Action: Mouse moved to (529, 258)
Screenshot: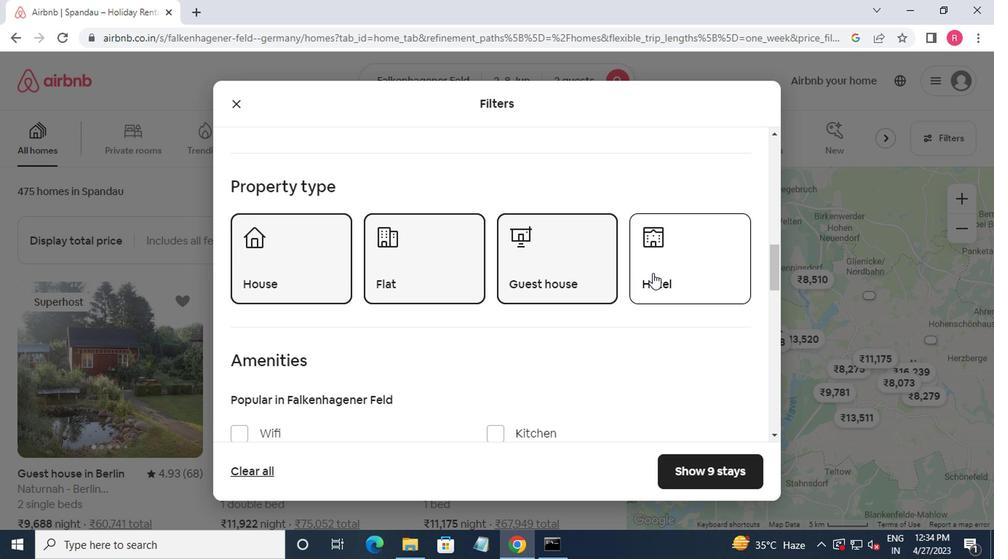 
Action: Mouse pressed left at (529, 258)
Screenshot: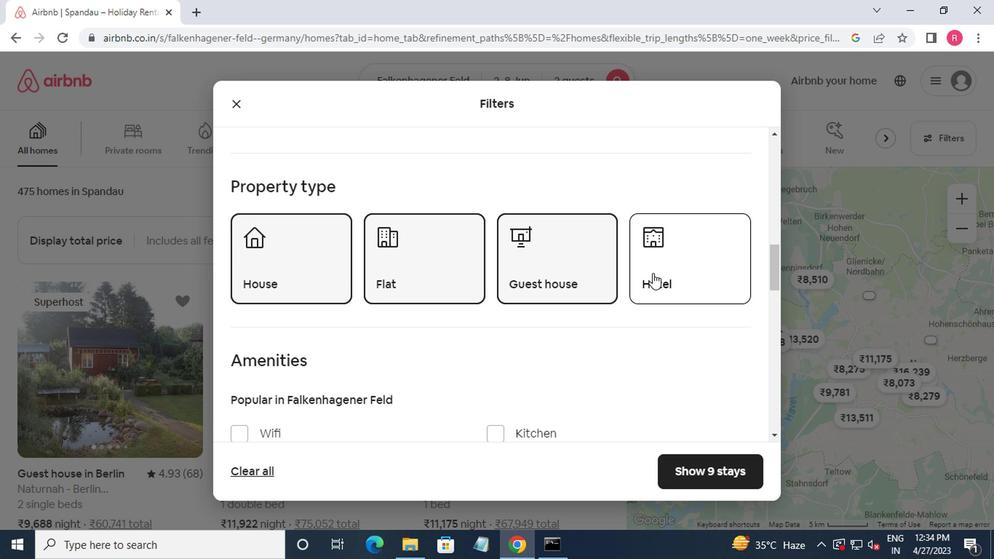 
Action: Mouse moved to (462, 260)
Screenshot: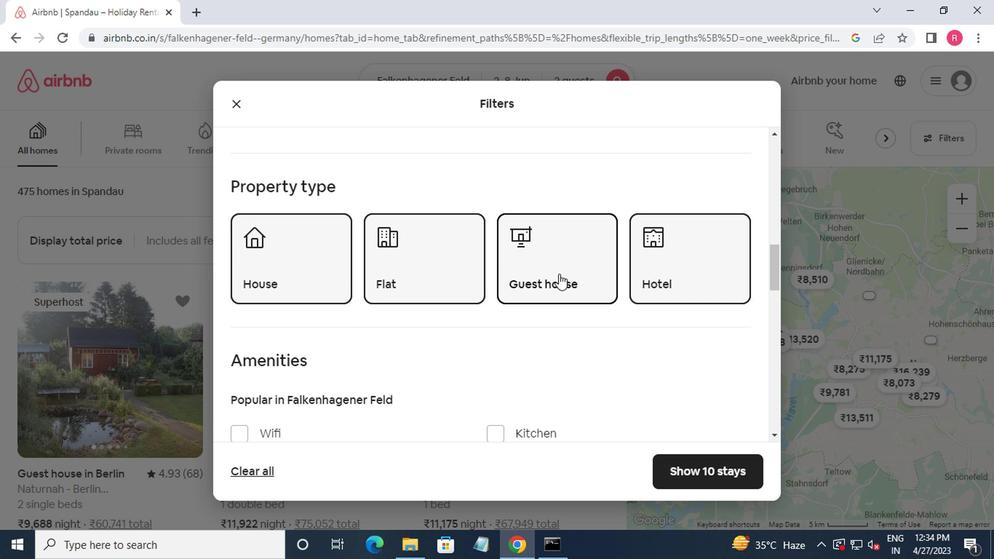 
Action: Mouse scrolled (462, 259) with delta (0, 0)
Screenshot: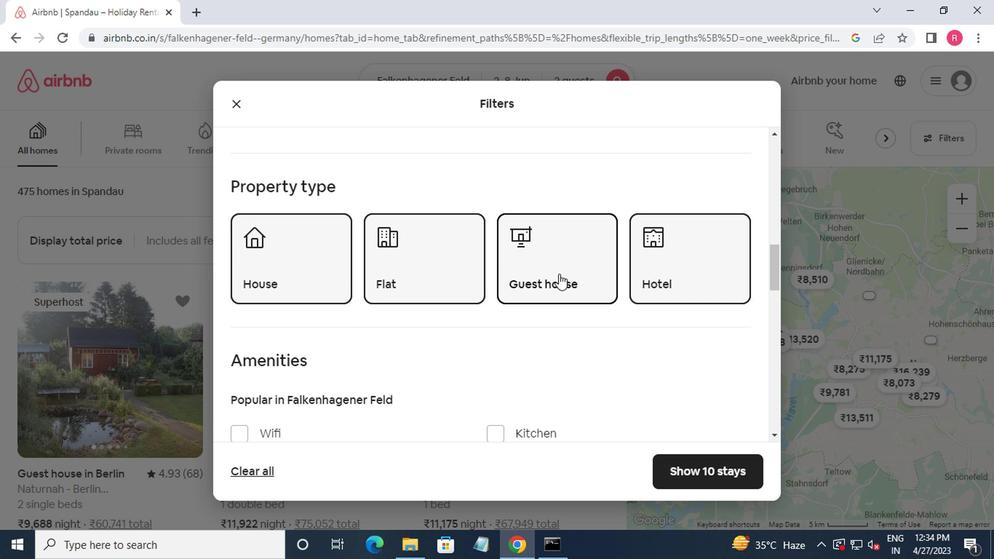 
Action: Mouse moved to (462, 260)
Screenshot: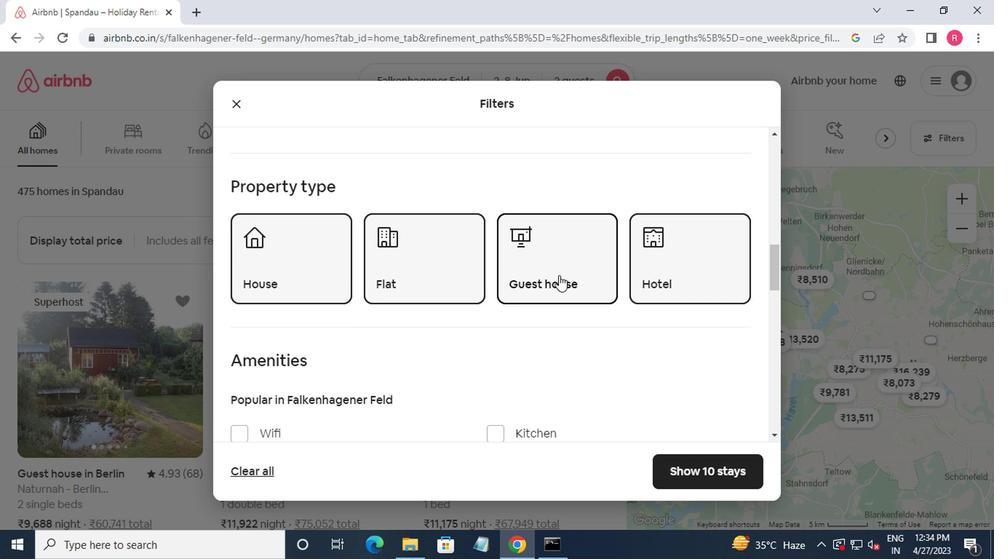 
Action: Mouse scrolled (462, 259) with delta (0, 0)
Screenshot: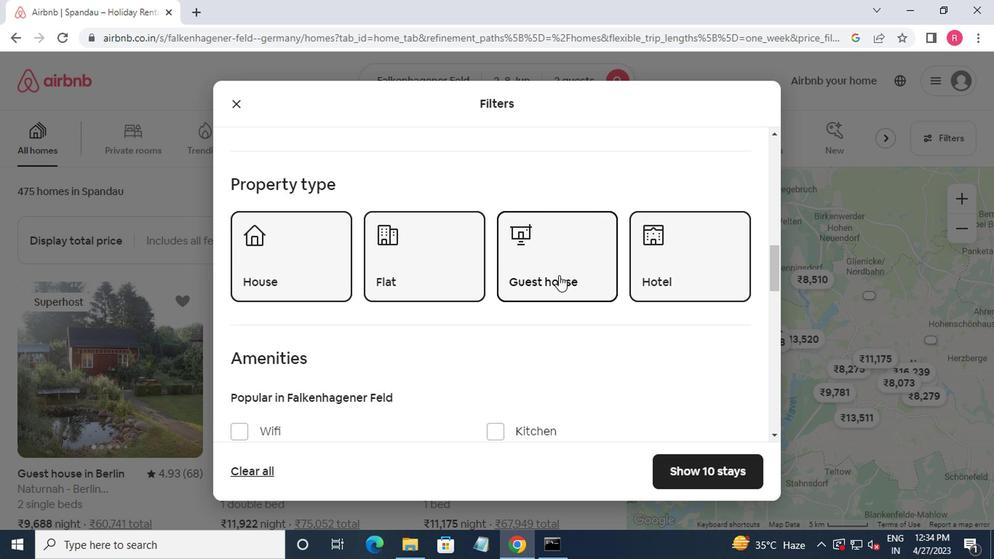 
Action: Mouse moved to (462, 260)
Screenshot: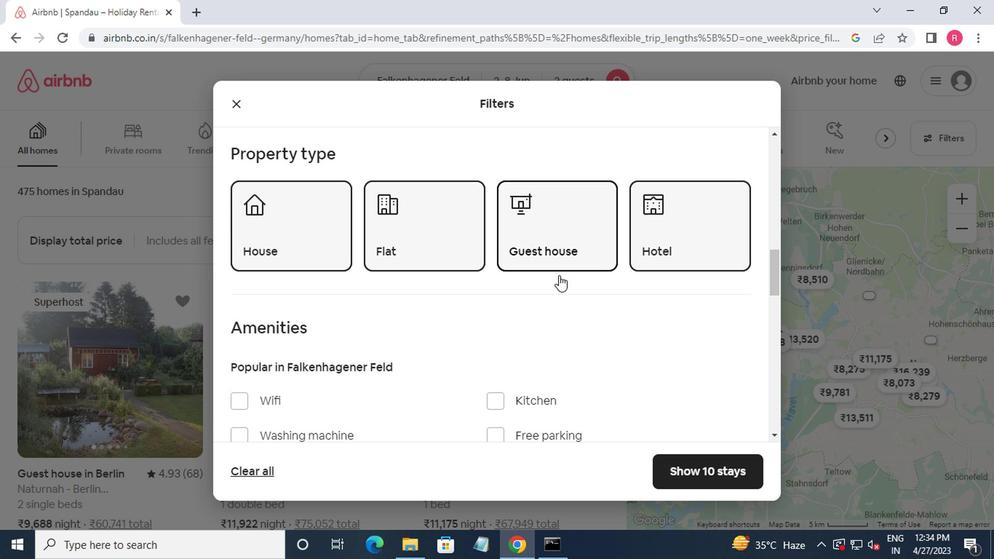 
Action: Mouse scrolled (462, 260) with delta (0, 0)
Screenshot: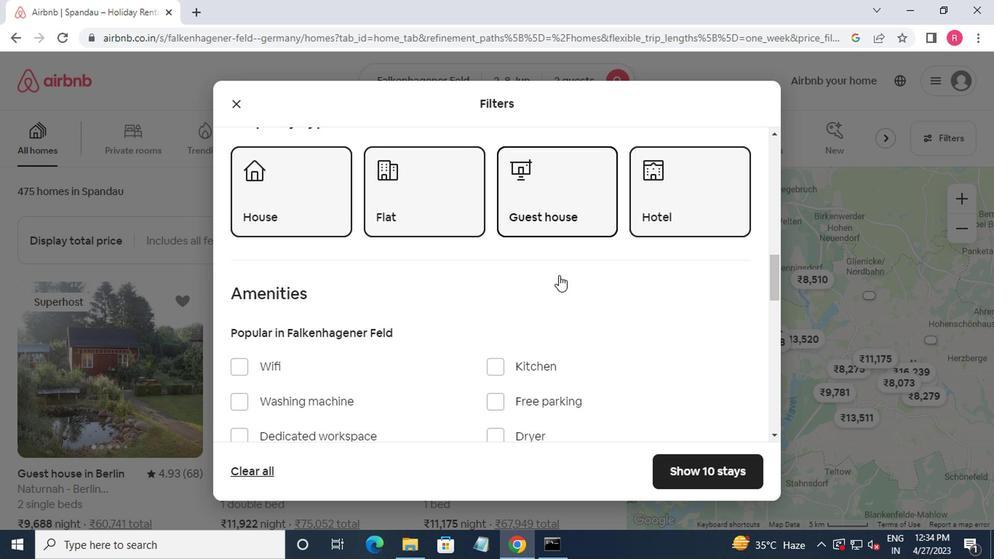 
Action: Mouse moved to (461, 264)
Screenshot: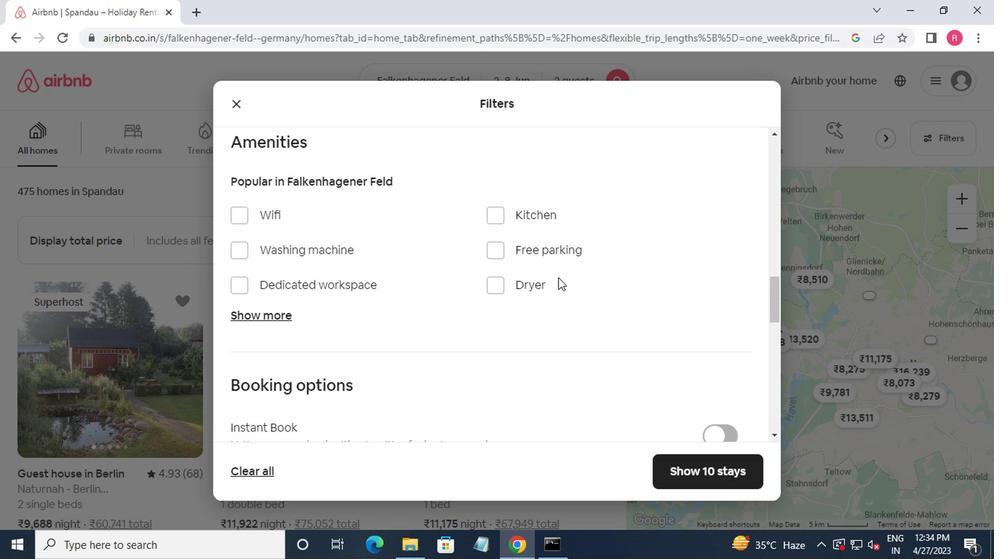 
Action: Mouse scrolled (461, 264) with delta (0, 0)
Screenshot: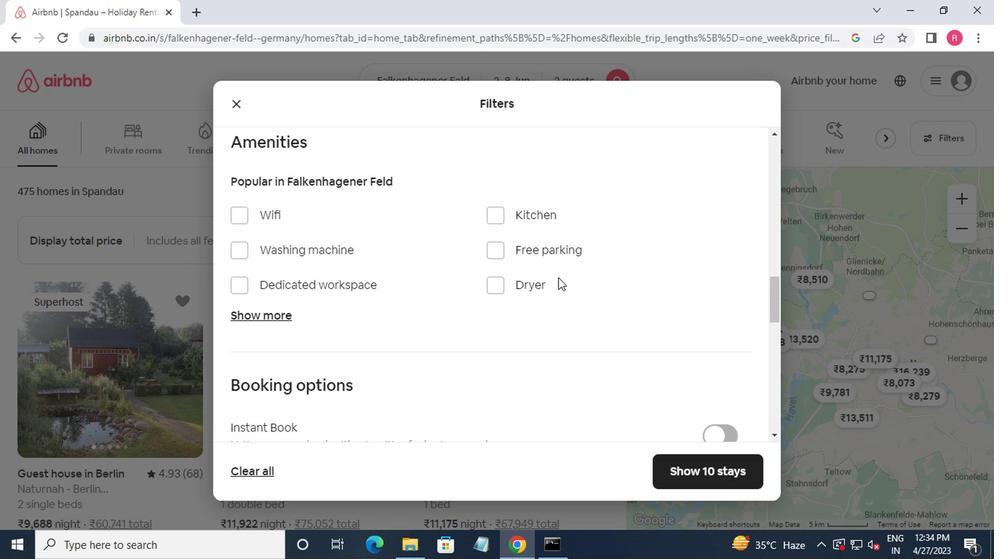 
Action: Mouse moved to (461, 265)
Screenshot: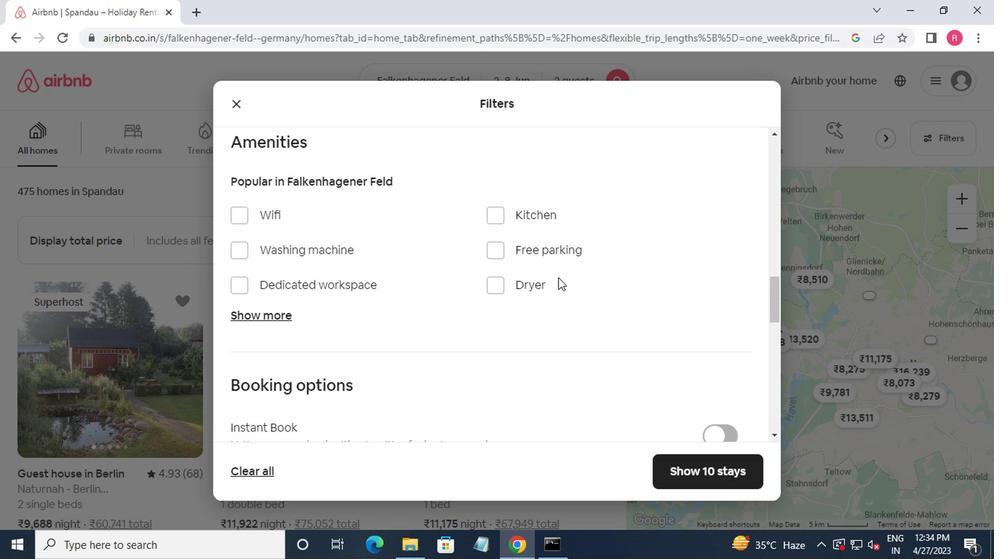 
Action: Mouse scrolled (461, 264) with delta (0, 0)
Screenshot: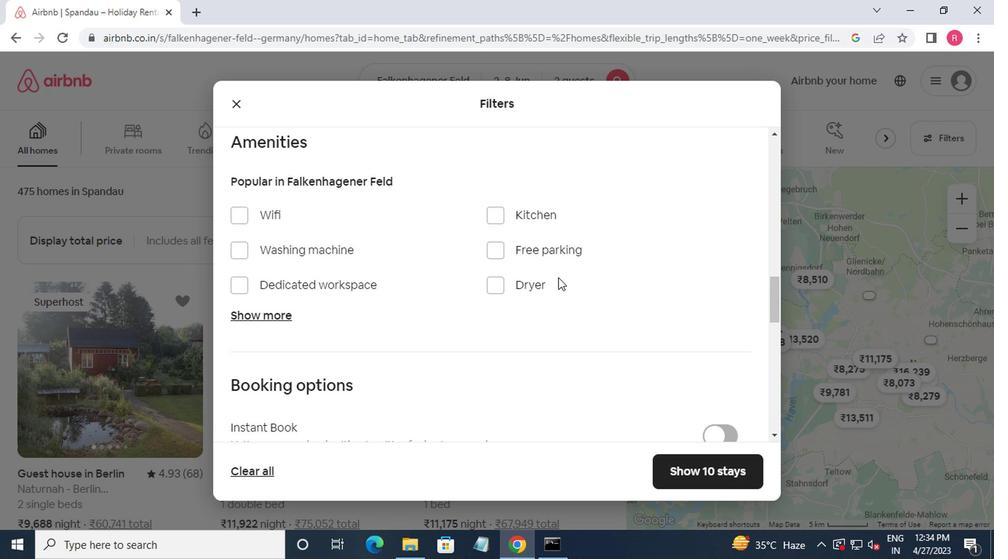 
Action: Mouse moved to (461, 266)
Screenshot: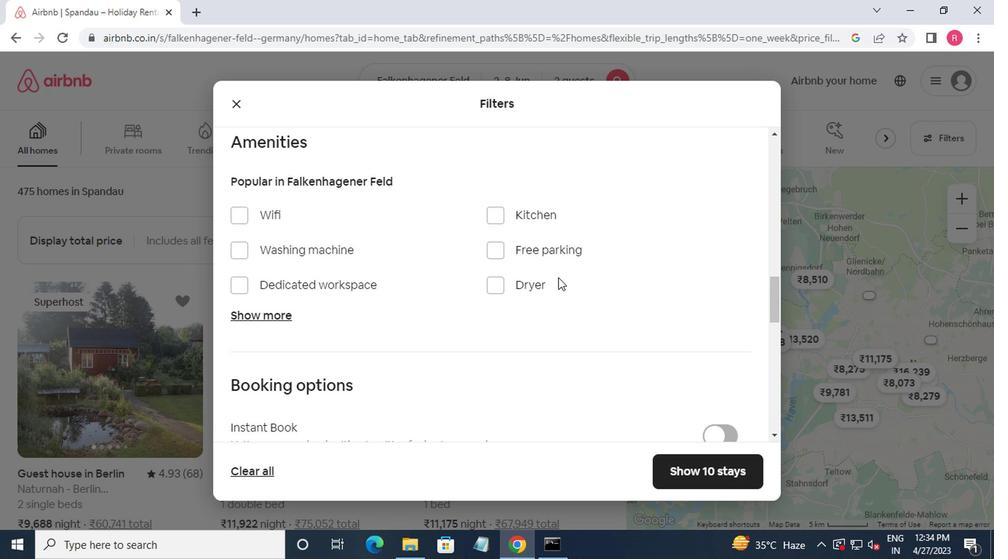 
Action: Mouse scrolled (461, 266) with delta (0, 0)
Screenshot: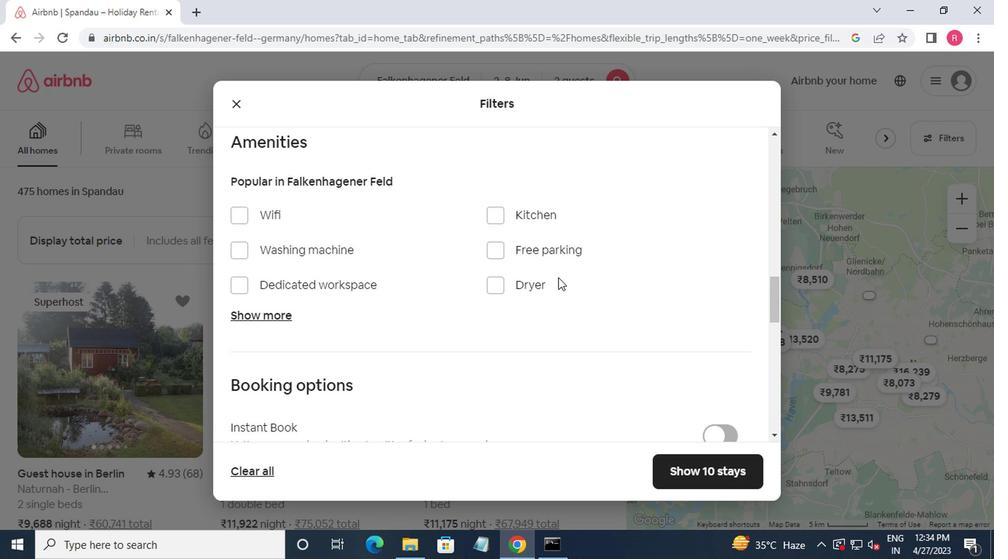 
Action: Mouse moved to (578, 255)
Screenshot: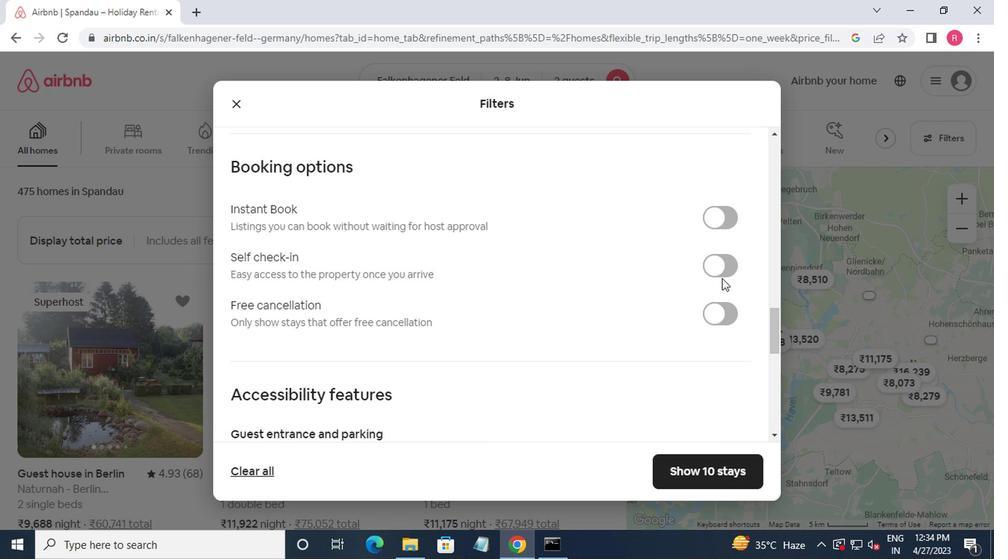 
Action: Mouse pressed left at (578, 255)
Screenshot: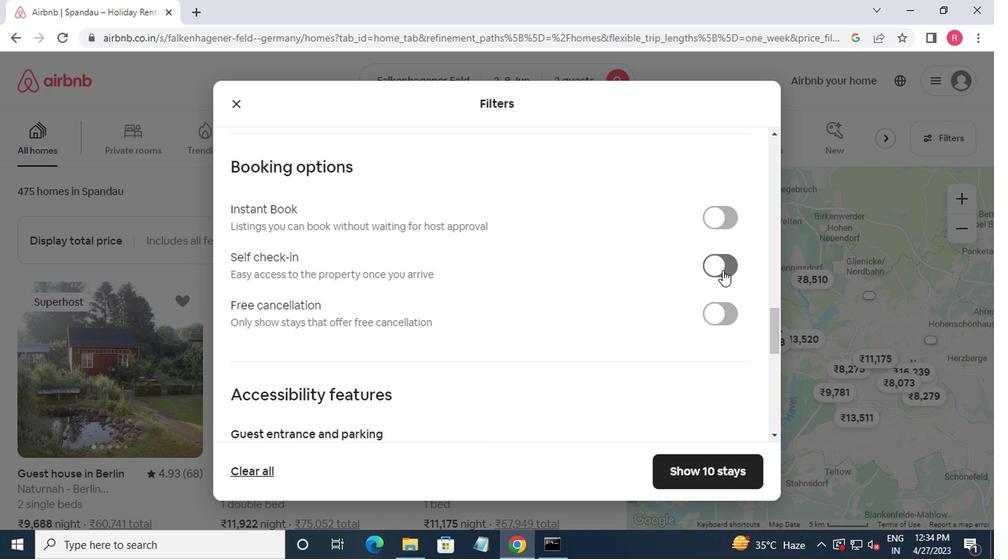 
Action: Mouse moved to (565, 257)
Screenshot: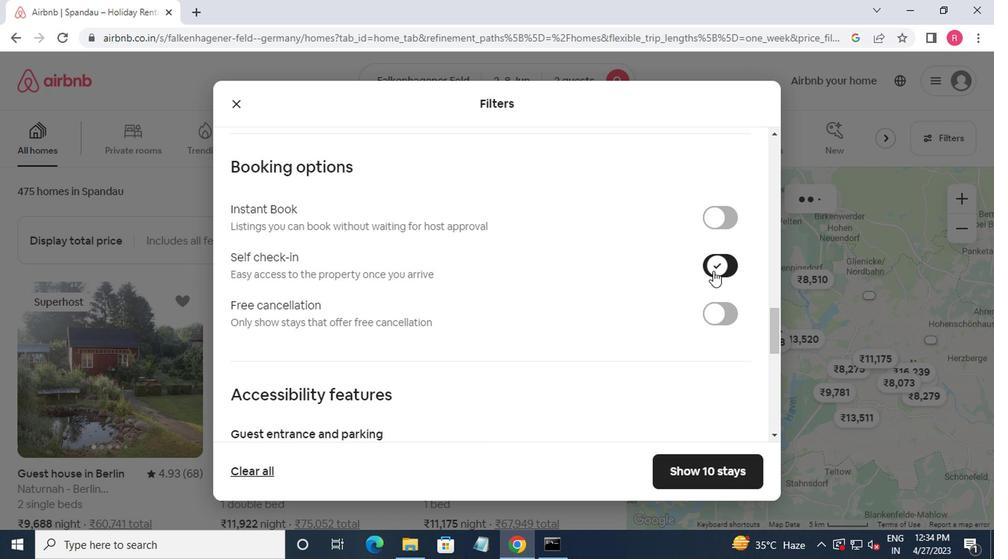 
Action: Mouse scrolled (565, 256) with delta (0, 0)
Screenshot: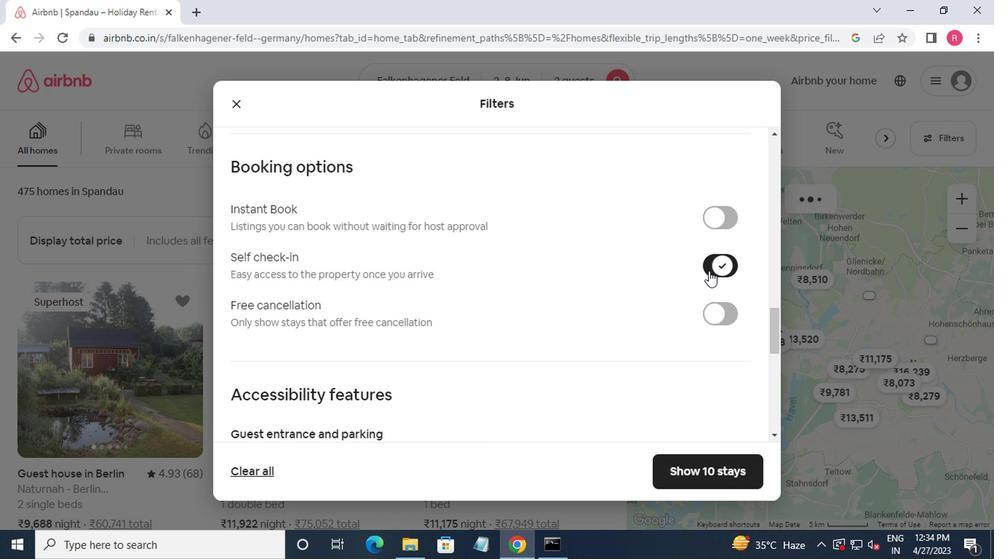 
Action: Mouse scrolled (565, 256) with delta (0, 0)
Screenshot: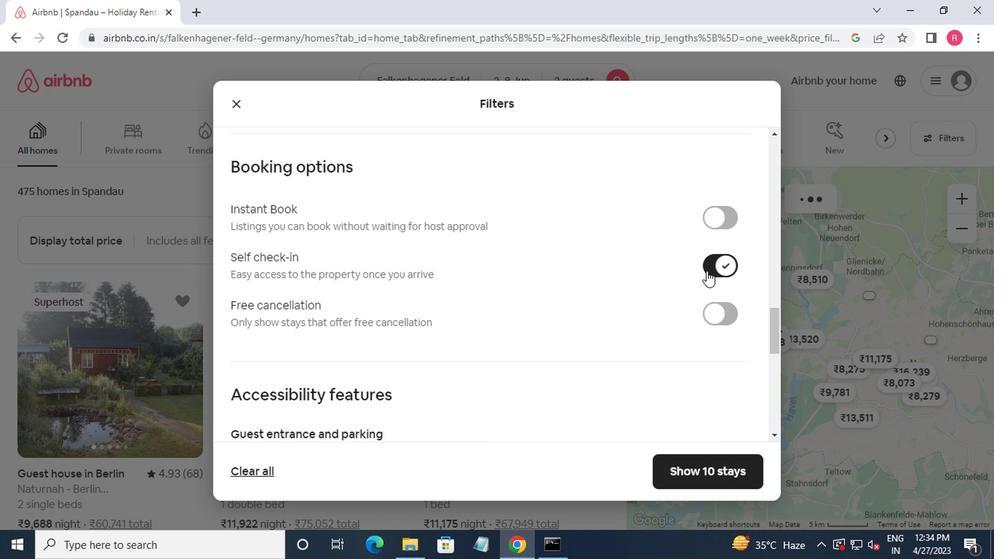 
Action: Mouse moved to (564, 257)
Screenshot: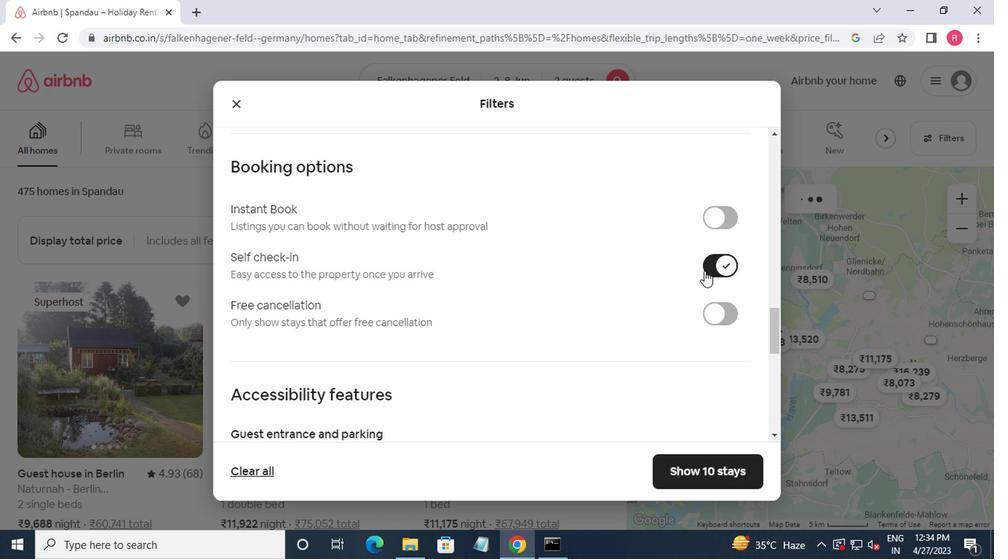 
Action: Mouse scrolled (564, 256) with delta (0, 0)
Screenshot: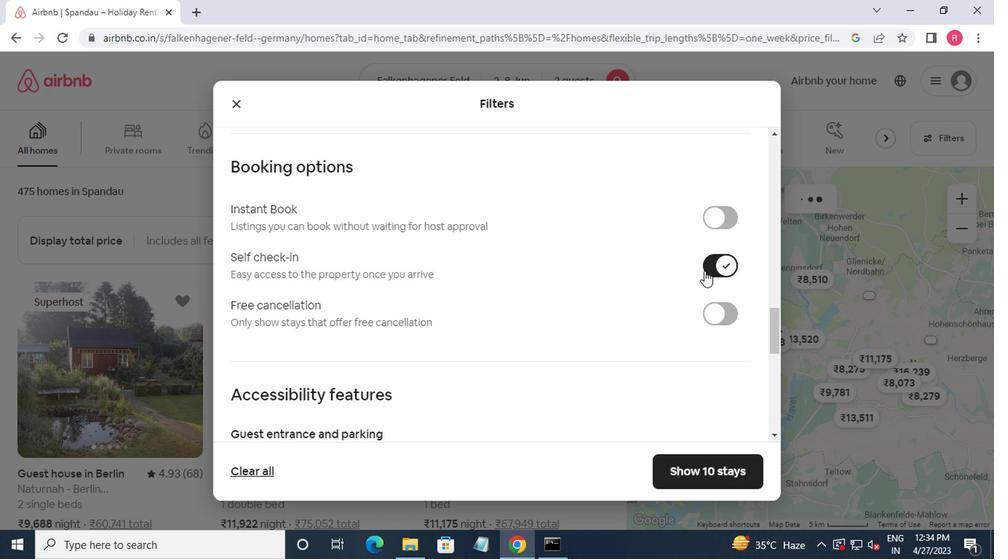 
Action: Mouse moved to (563, 257)
Screenshot: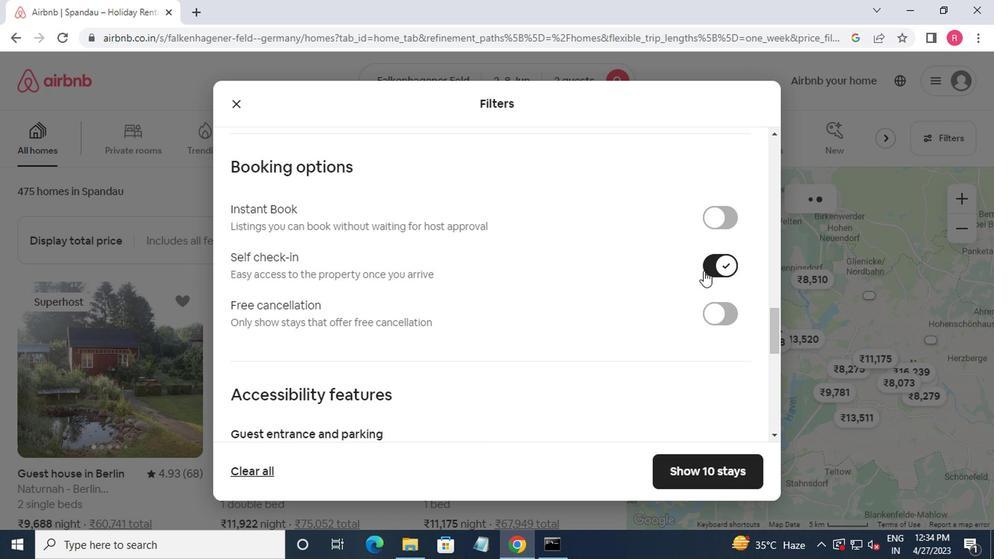 
Action: Mouse scrolled (563, 257) with delta (0, 0)
Screenshot: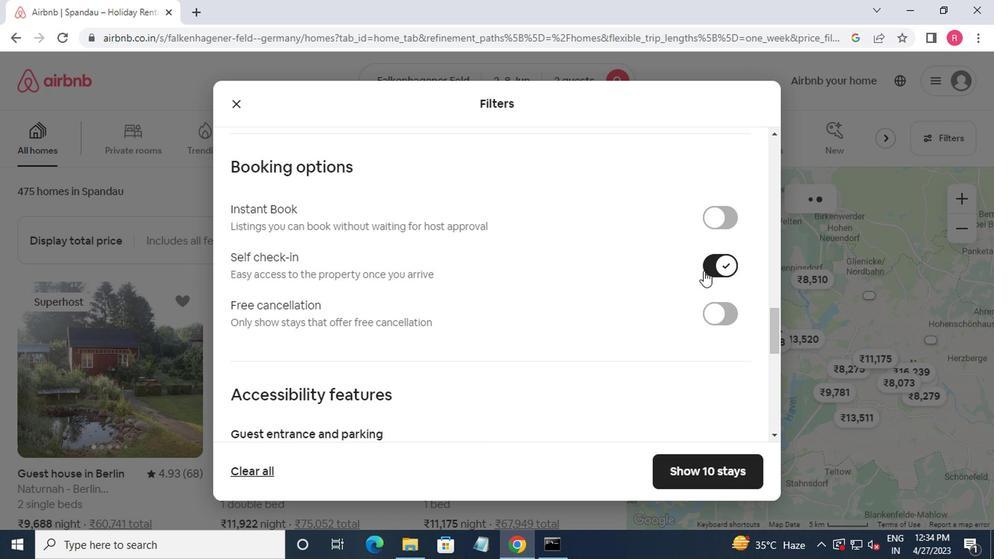 
Action: Mouse moved to (554, 255)
Screenshot: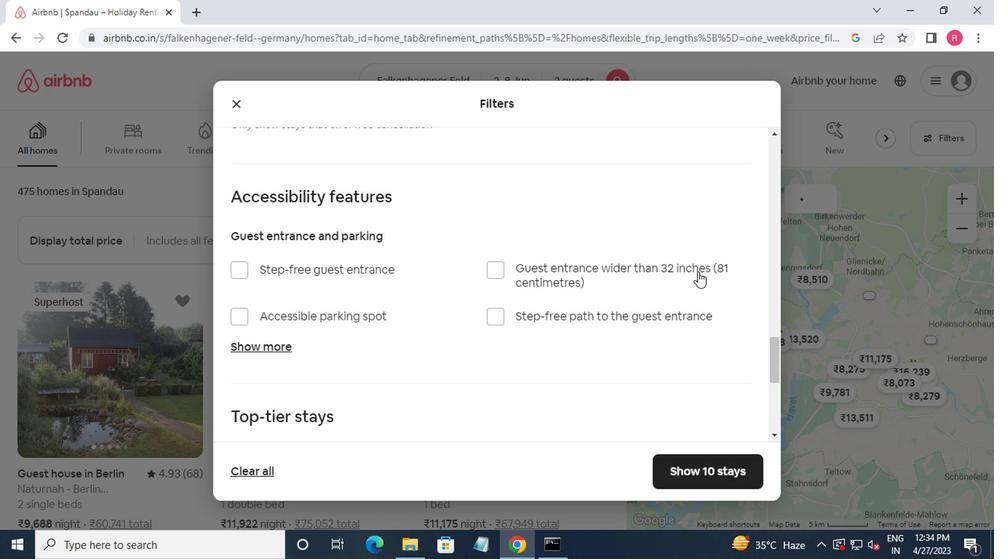 
Action: Mouse scrolled (554, 255) with delta (0, 0)
Screenshot: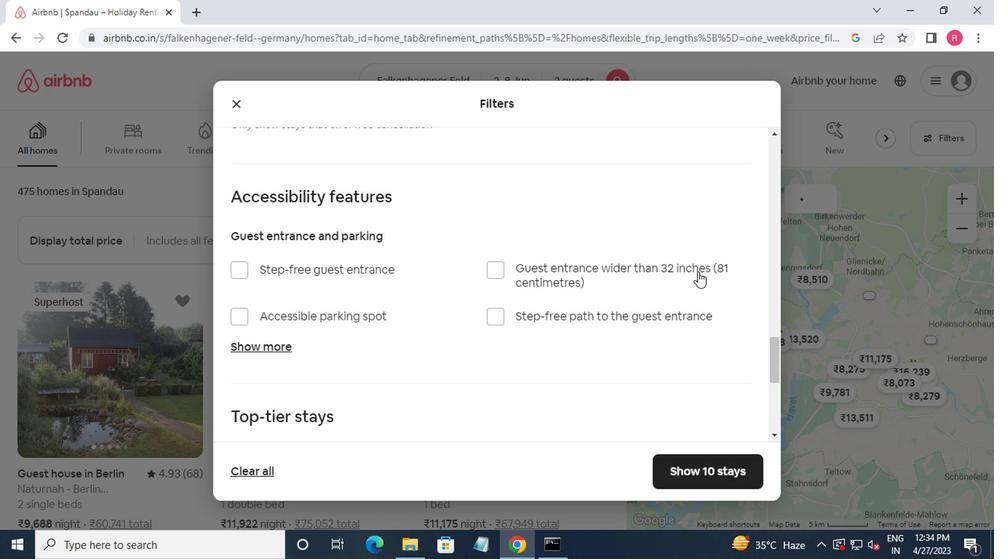 
Action: Mouse moved to (552, 256)
Screenshot: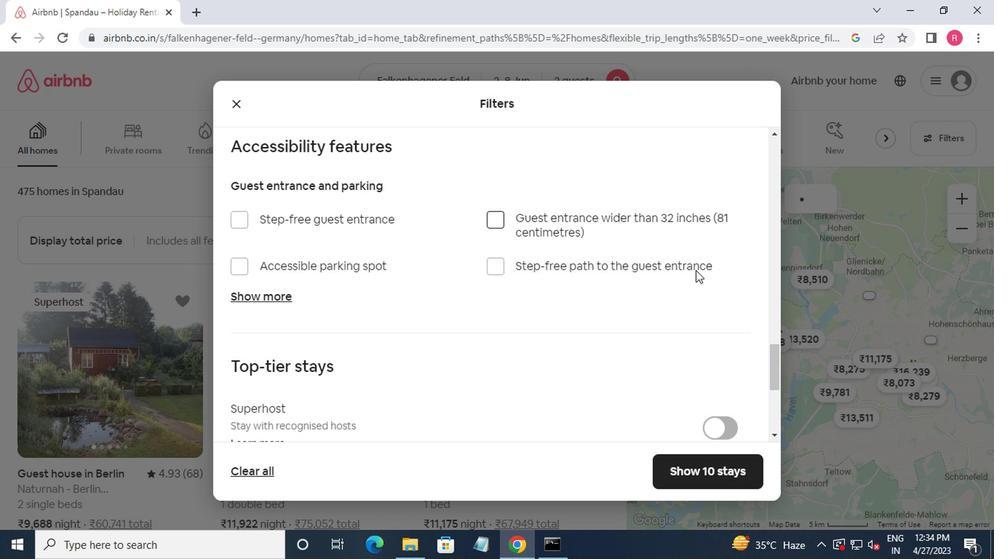 
Action: Mouse scrolled (552, 255) with delta (0, 0)
Screenshot: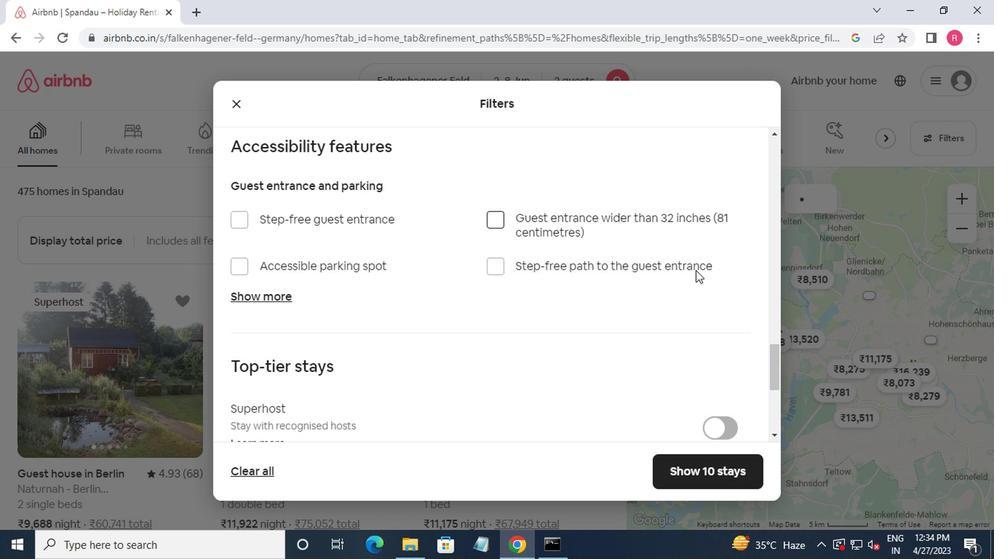 
Action: Mouse moved to (550, 257)
Screenshot: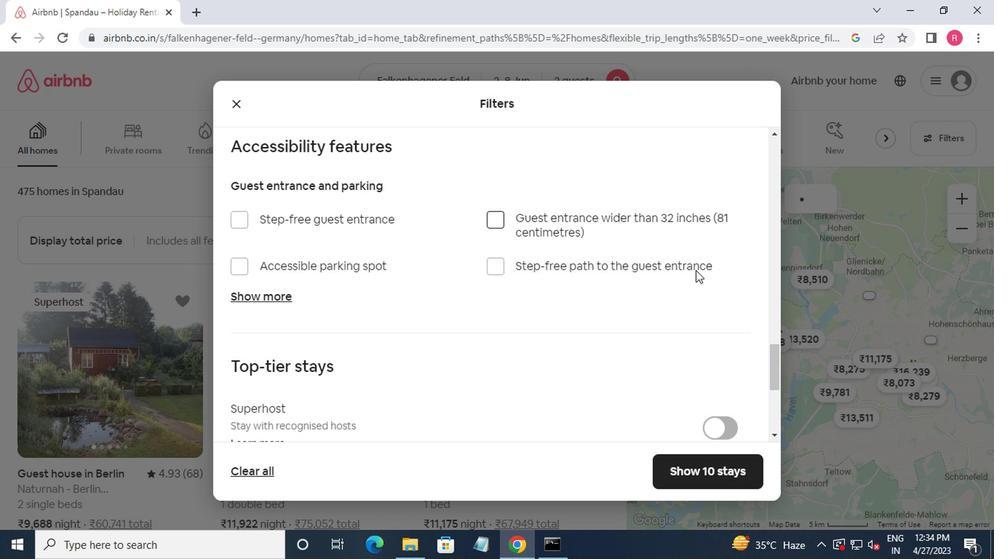 
Action: Mouse scrolled (550, 256) with delta (0, 0)
Screenshot: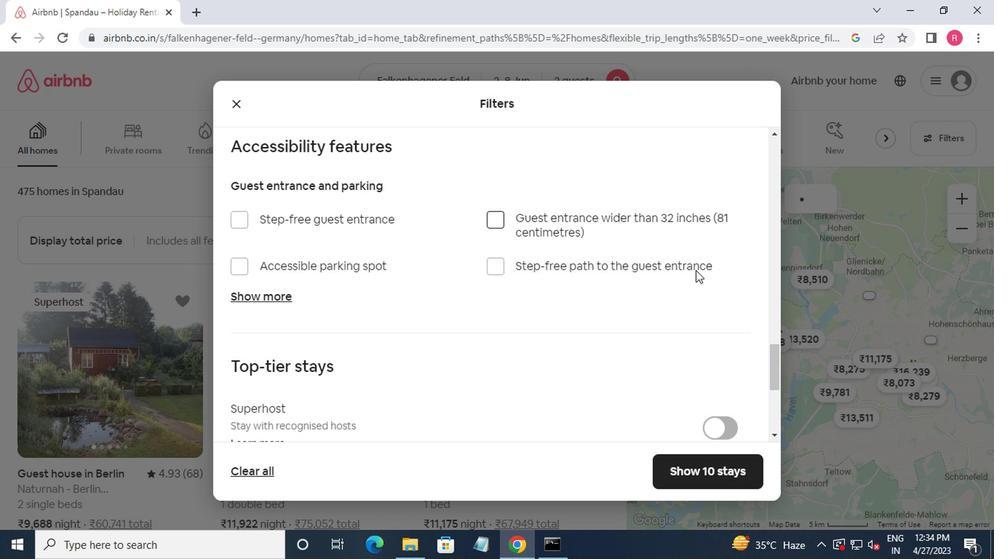 
Action: Mouse moved to (539, 260)
Screenshot: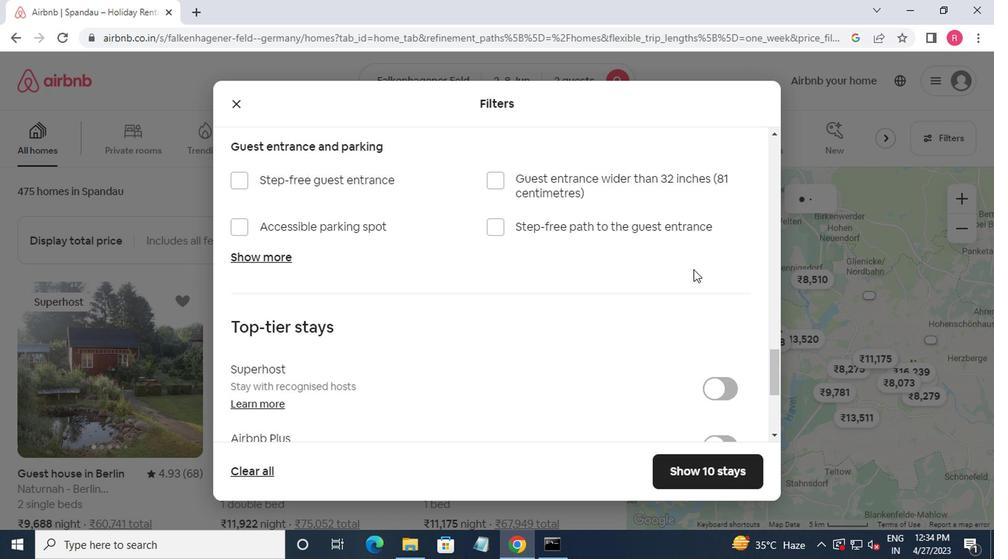 
Action: Mouse scrolled (539, 260) with delta (0, 0)
Screenshot: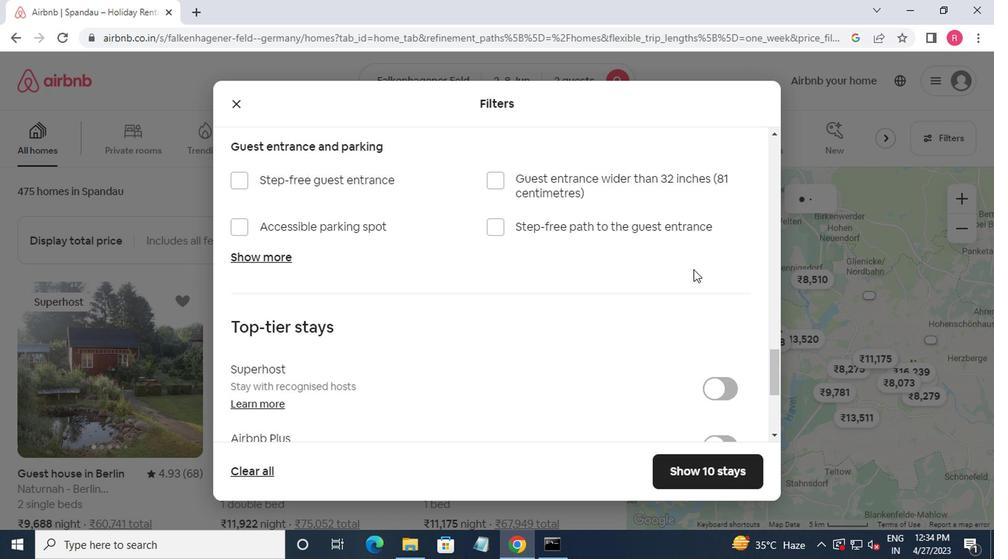 
Action: Mouse moved to (237, 303)
Screenshot: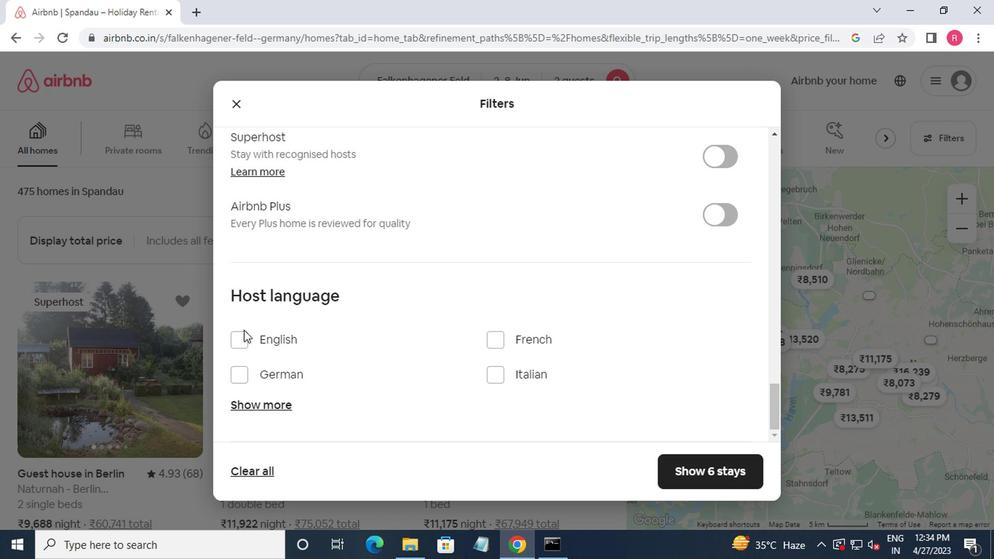 
Action: Mouse pressed left at (237, 303)
Screenshot: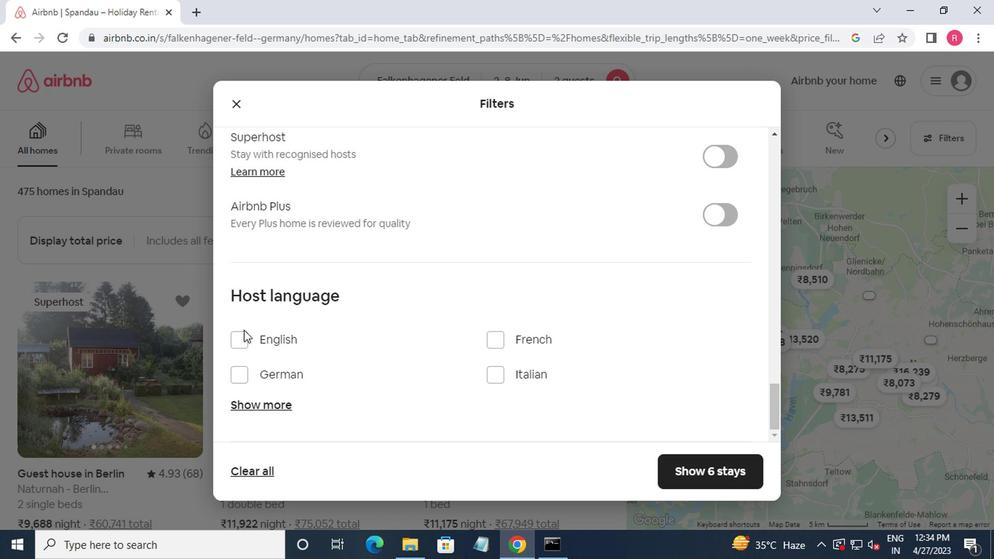 
Action: Mouse moved to (547, 405)
Screenshot: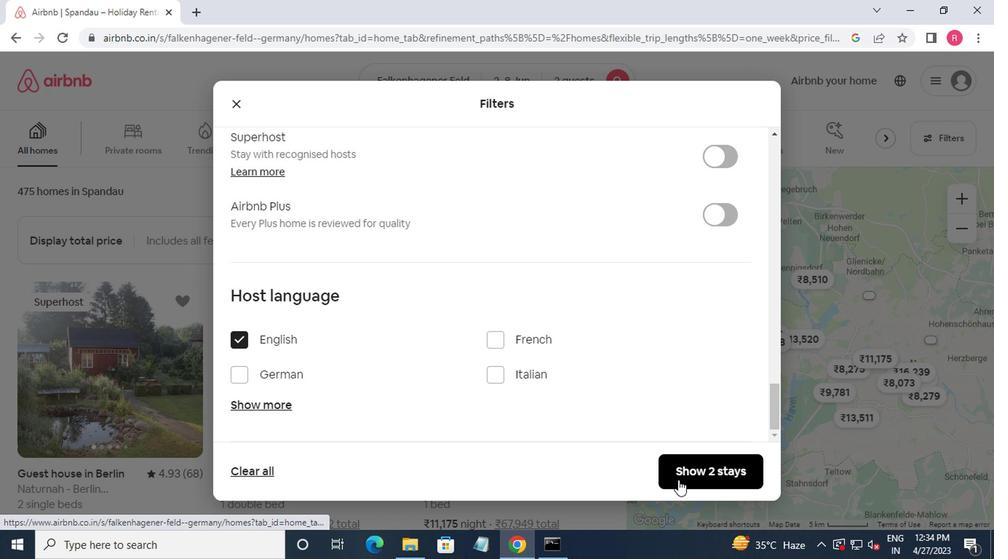 
Action: Mouse pressed left at (547, 405)
Screenshot: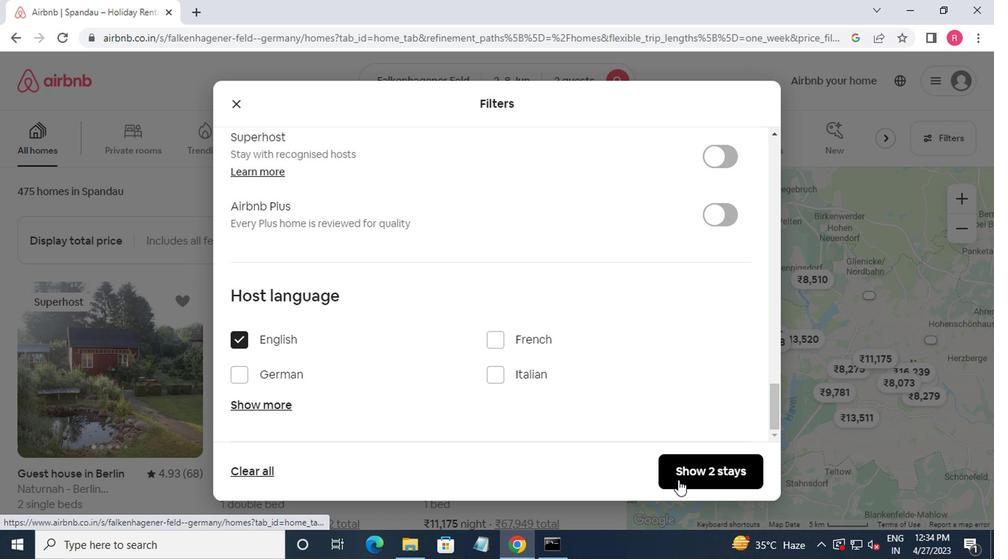 
Action: Mouse moved to (547, 404)
Screenshot: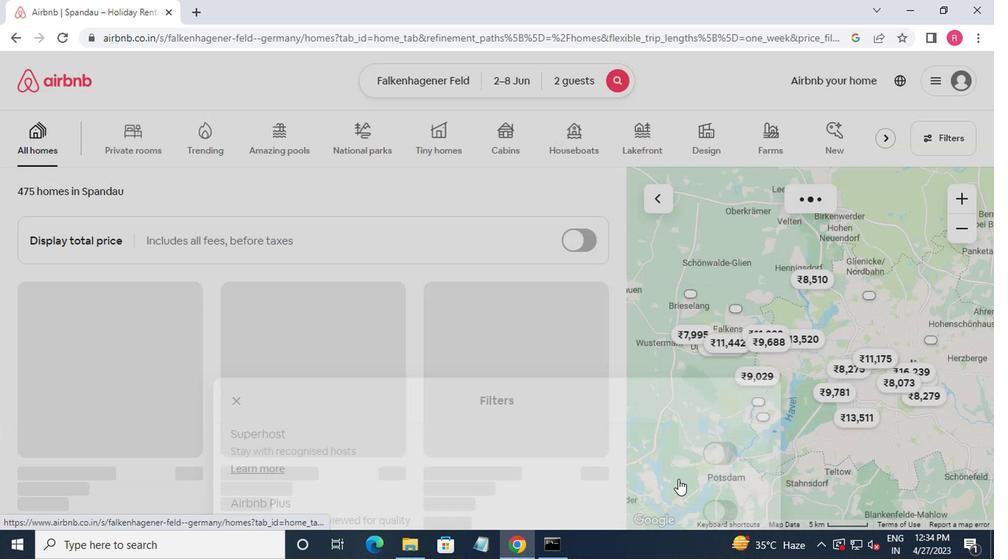
